 Task: Look for space in Kuchaiburi, India from 8th June, 2023 to 19th June, 2023 for 1 adult in price range Rs.5000 to Rs.12000. Place can be shared room with 1  bedroom having 1 bed and 1 bathroom. Property type can be house, flat, guest house, hotel. Booking option can be shelf check-in. Required host language is English.
Action: Mouse moved to (492, 93)
Screenshot: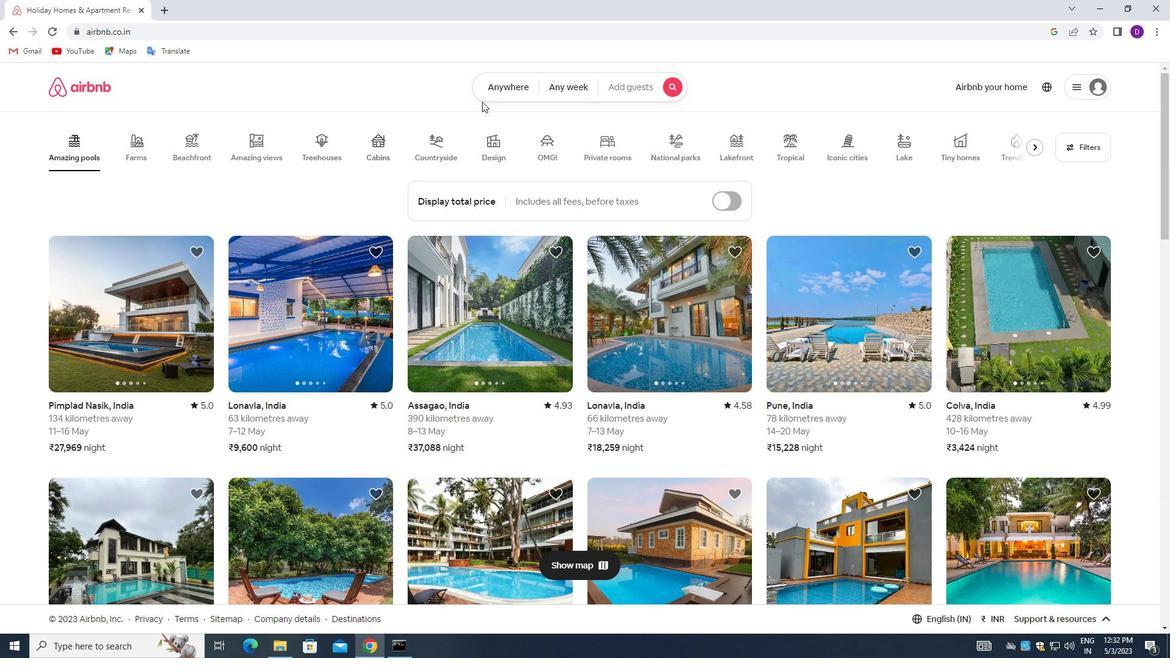 
Action: Mouse pressed left at (492, 93)
Screenshot: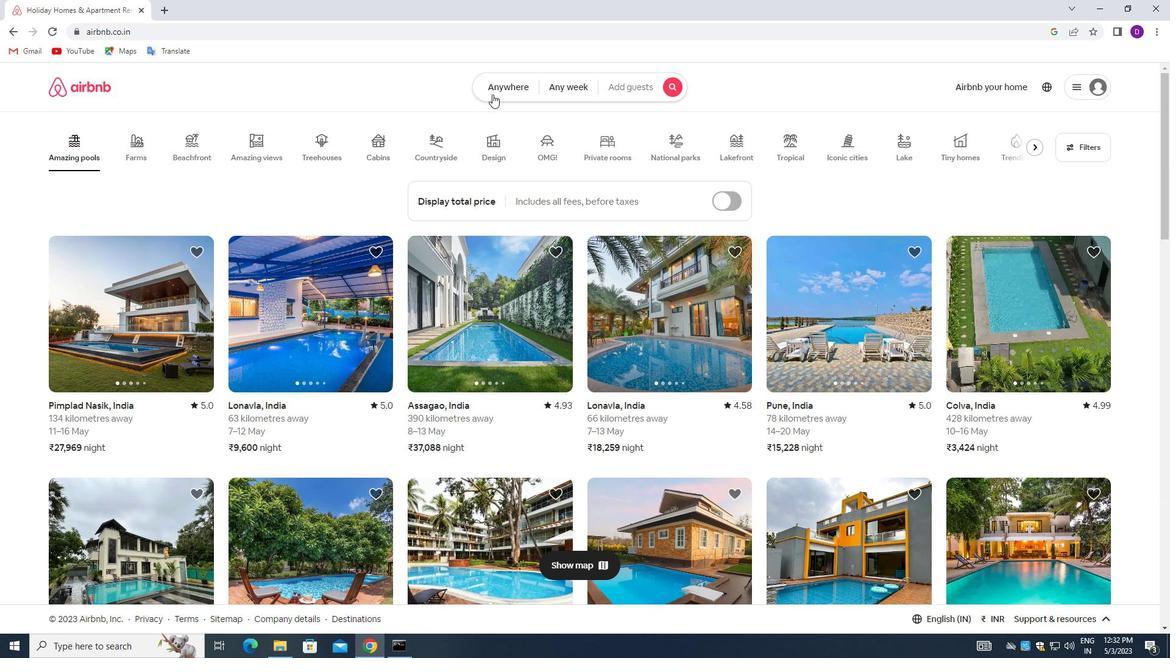 
Action: Mouse moved to (400, 139)
Screenshot: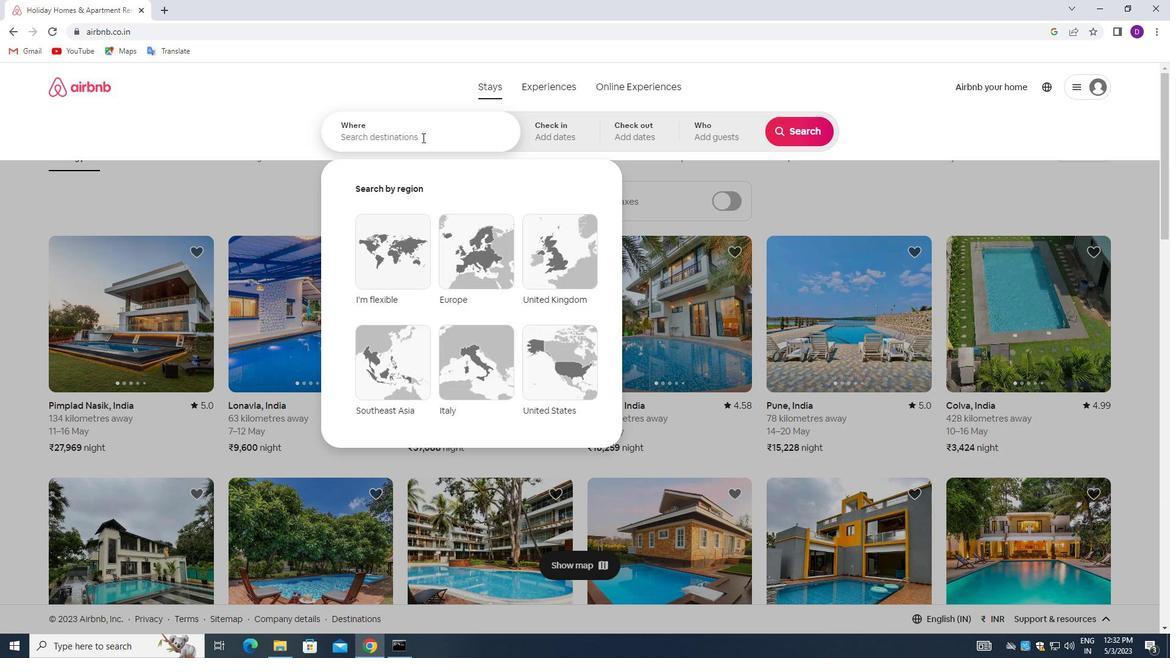 
Action: Mouse pressed left at (400, 139)
Screenshot: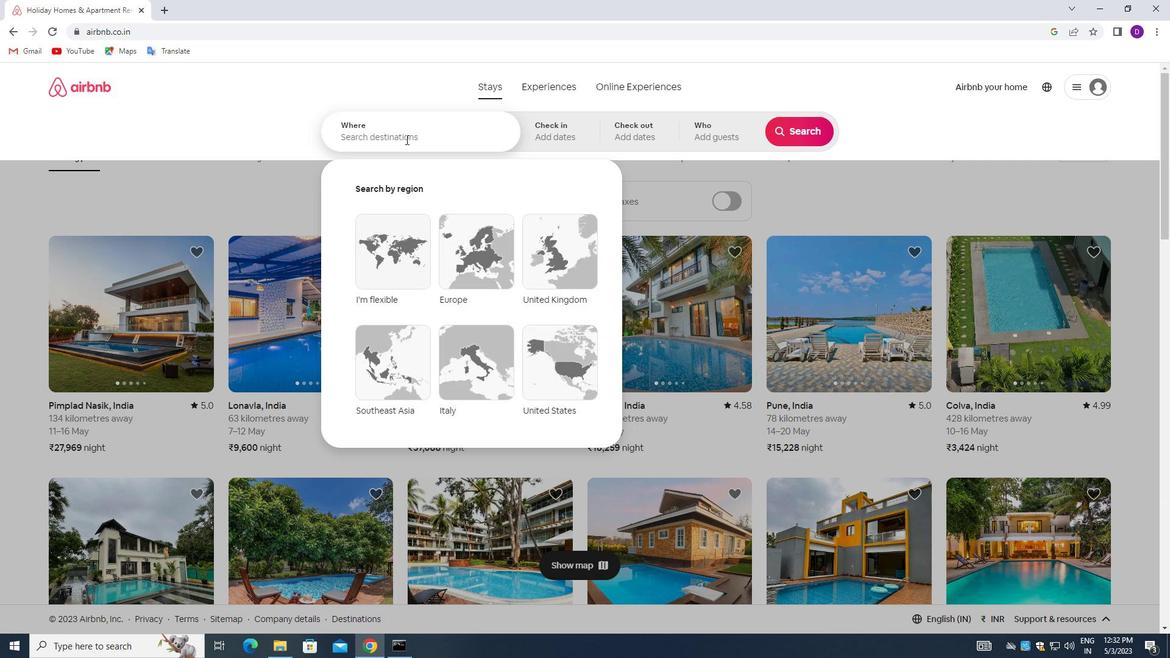 
Action: Mouse moved to (281, 127)
Screenshot: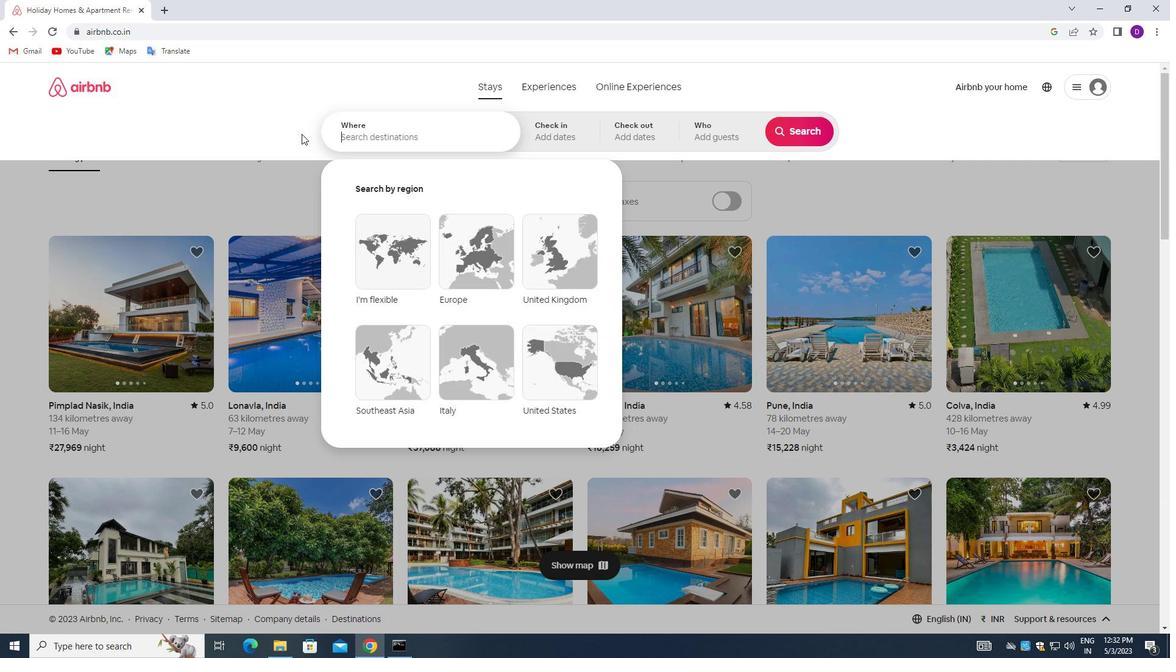 
Action: Key pressed <Key.shift>KUCHAIBURI,<Key.space><Key.shift>INDIA<Key.enter>
Screenshot: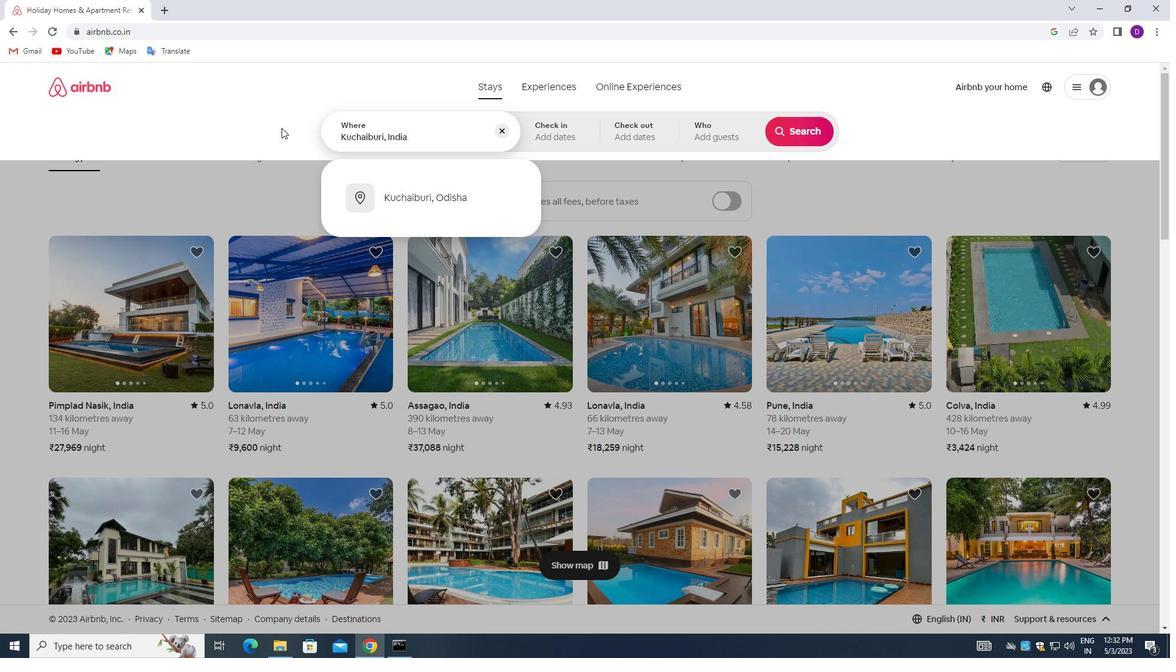 
Action: Mouse moved to (735, 305)
Screenshot: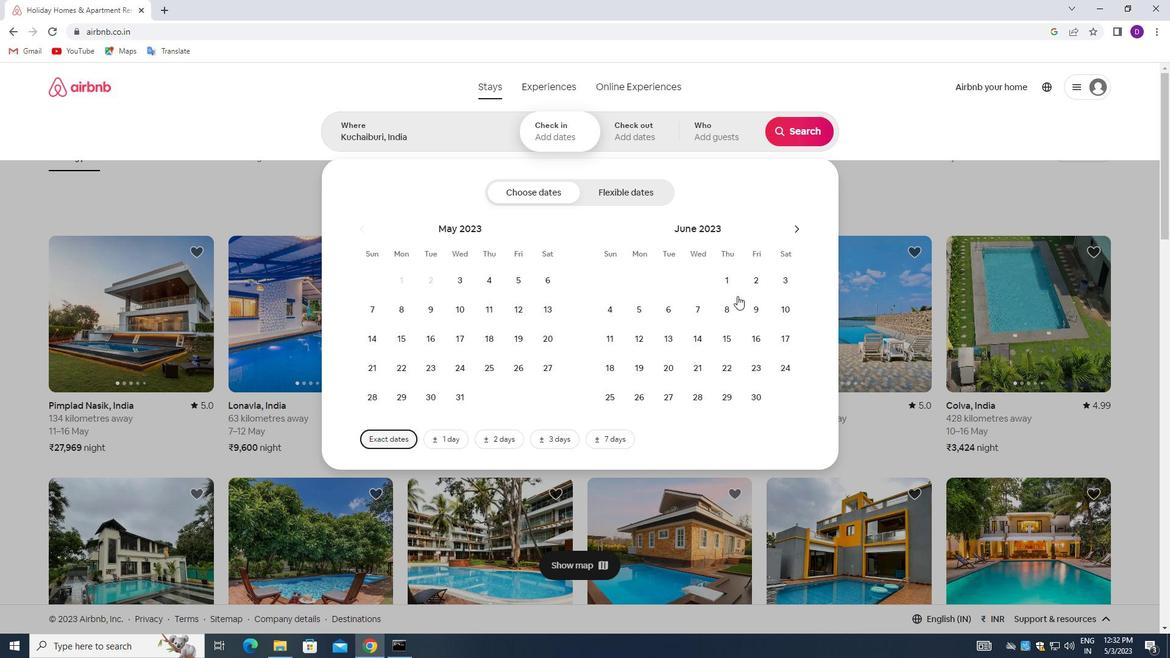 
Action: Mouse pressed left at (735, 305)
Screenshot: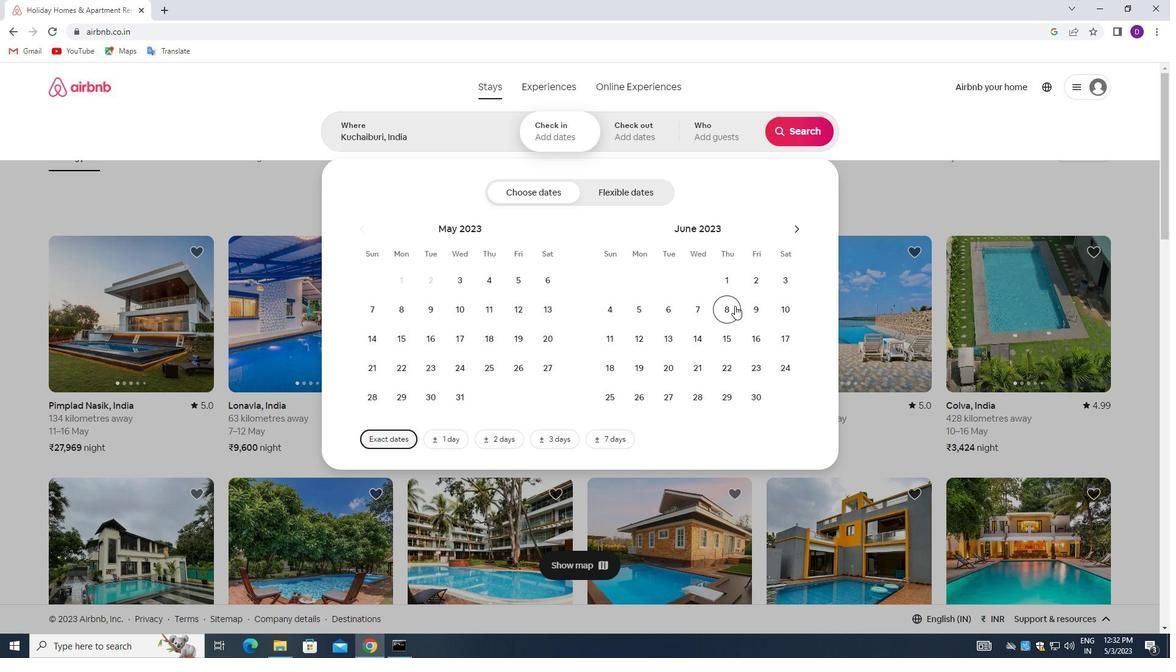 
Action: Mouse moved to (646, 365)
Screenshot: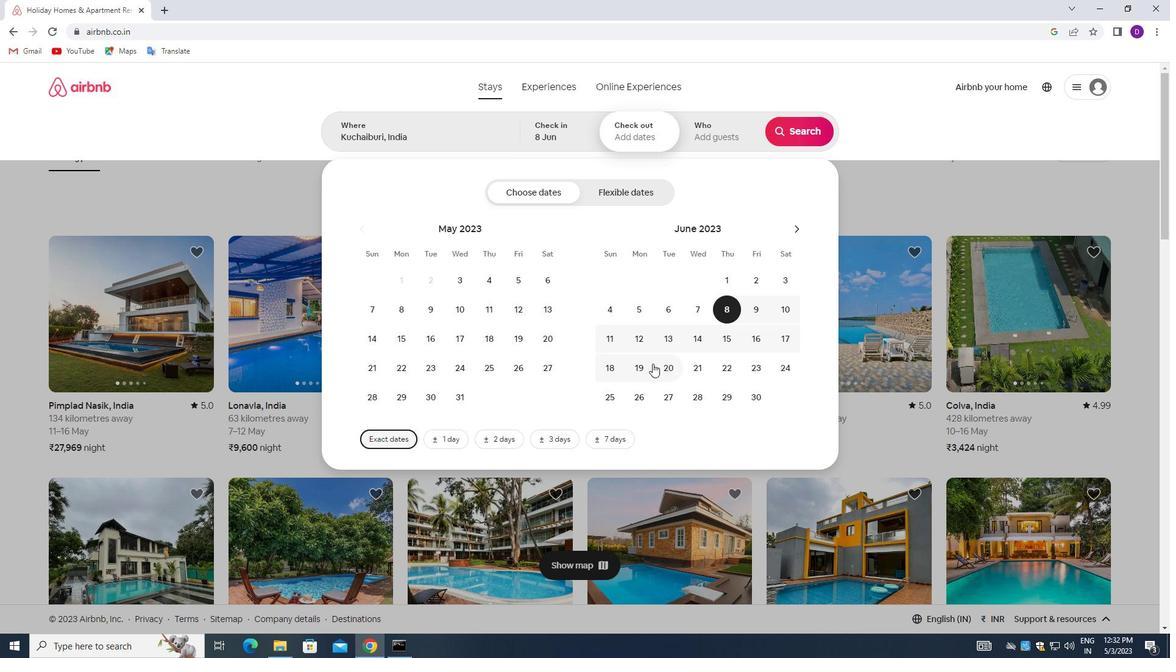 
Action: Mouse pressed left at (646, 365)
Screenshot: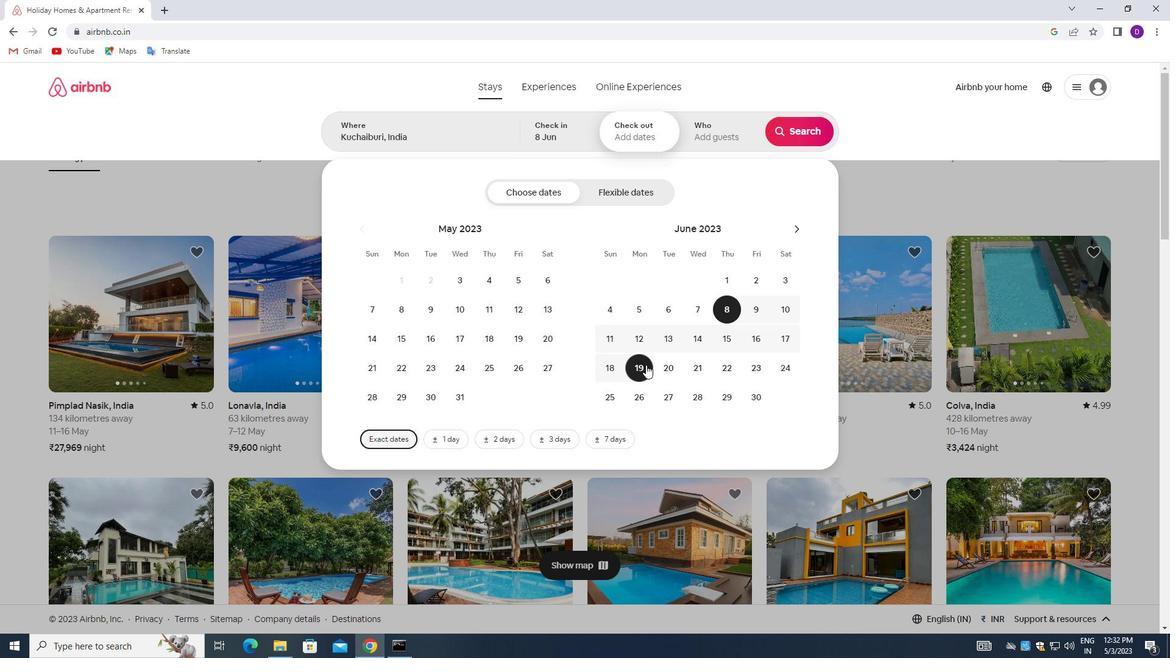 
Action: Mouse moved to (702, 131)
Screenshot: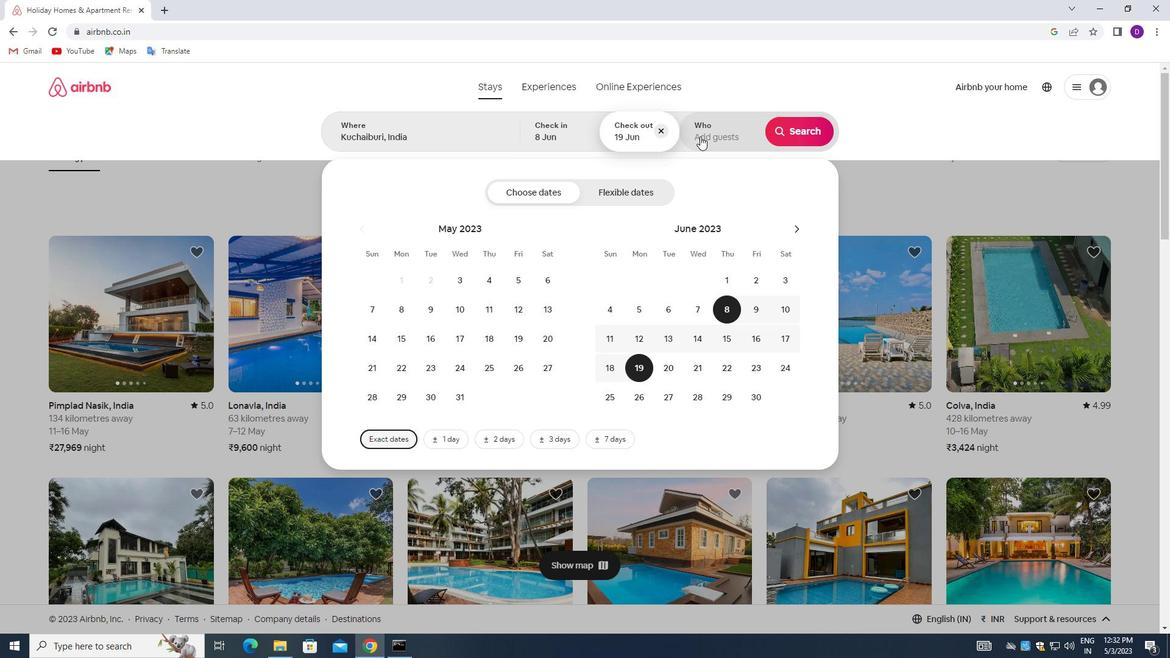 
Action: Mouse pressed left at (702, 131)
Screenshot: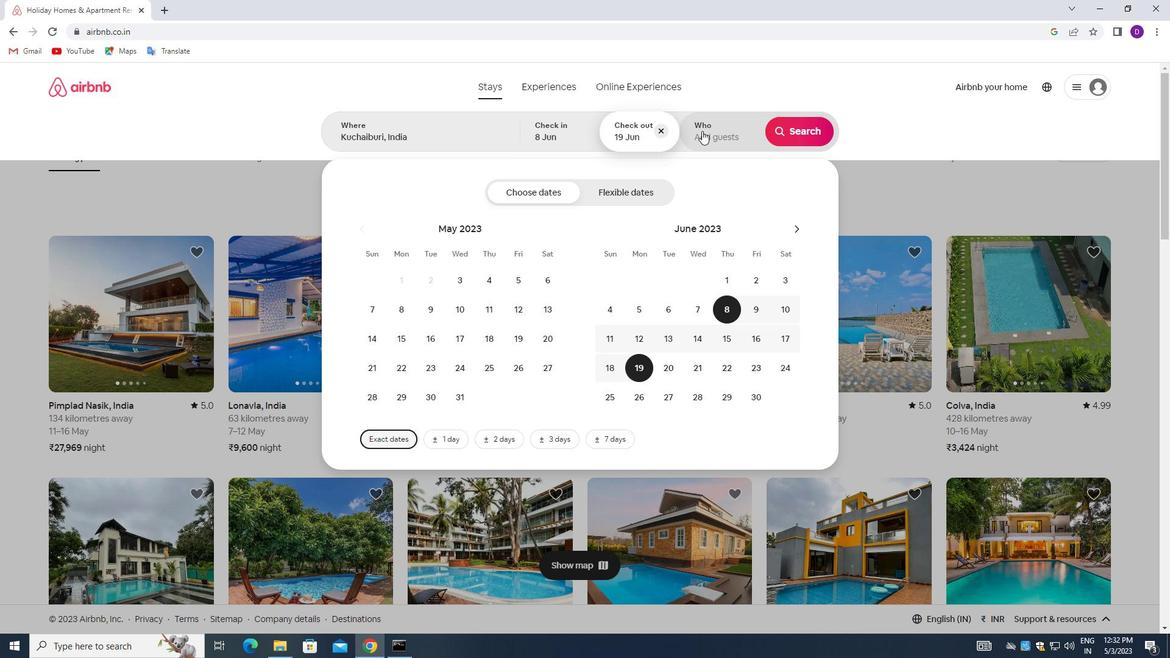 
Action: Mouse moved to (805, 199)
Screenshot: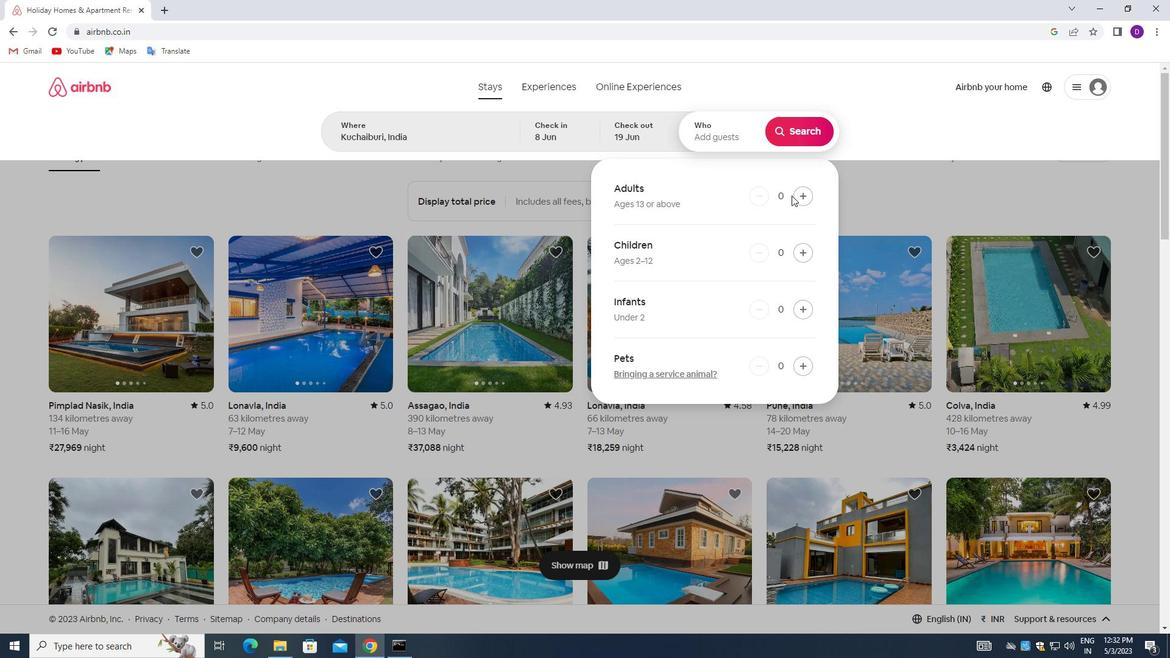 
Action: Mouse pressed left at (805, 199)
Screenshot: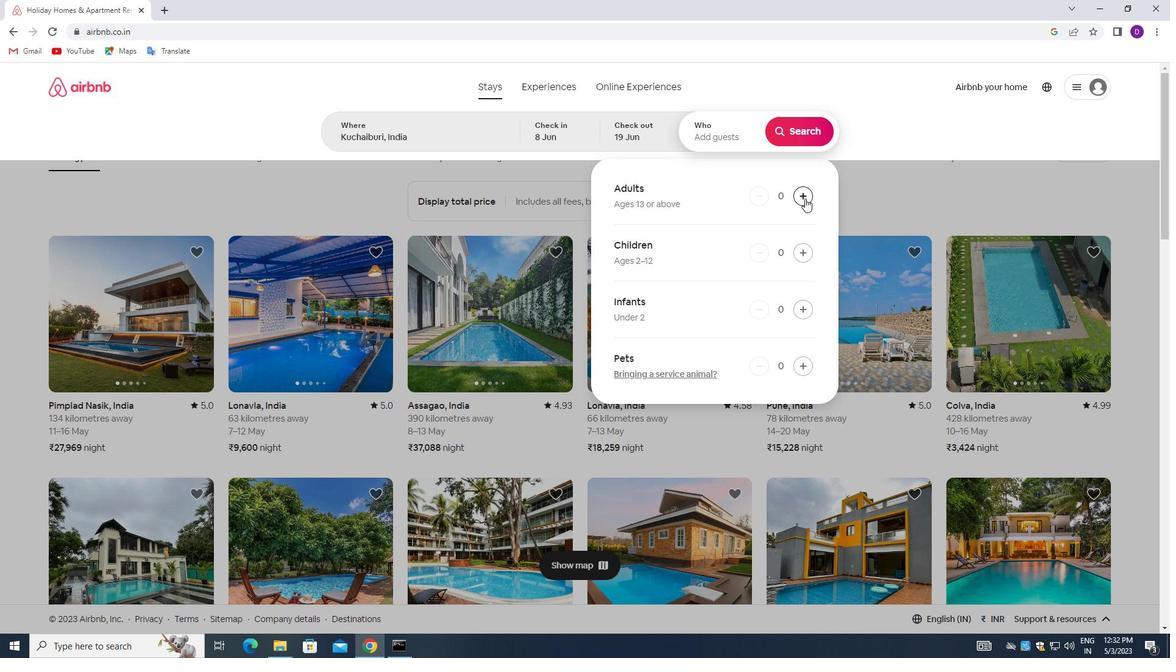 
Action: Mouse moved to (799, 128)
Screenshot: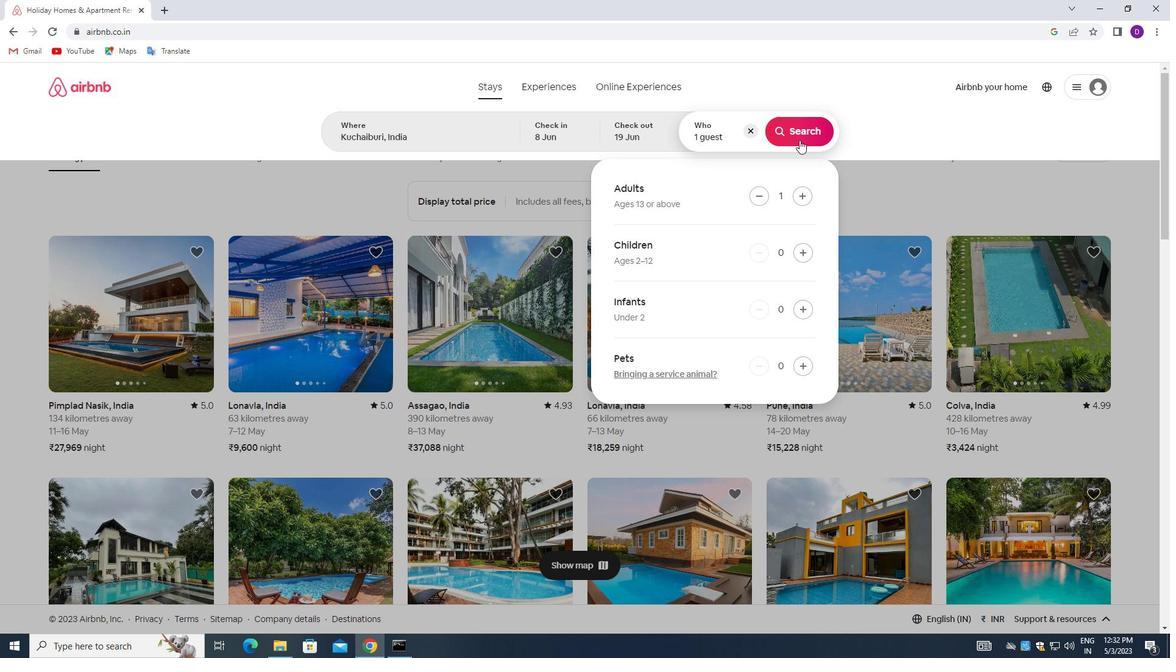 
Action: Mouse pressed left at (799, 128)
Screenshot: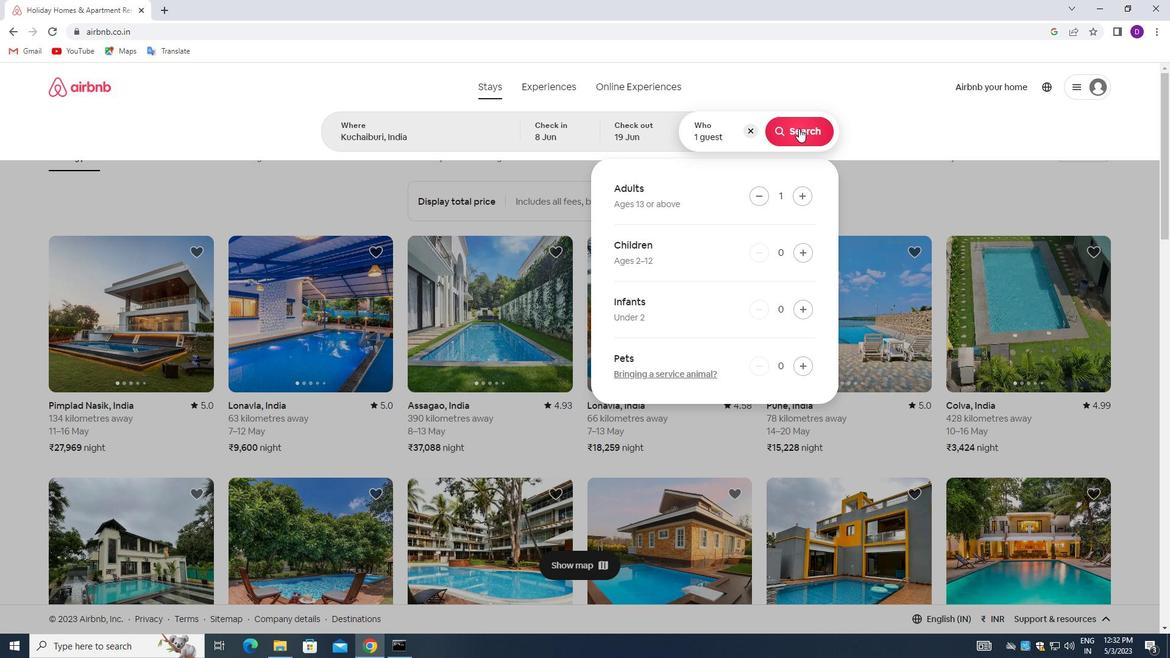 
Action: Mouse moved to (1102, 129)
Screenshot: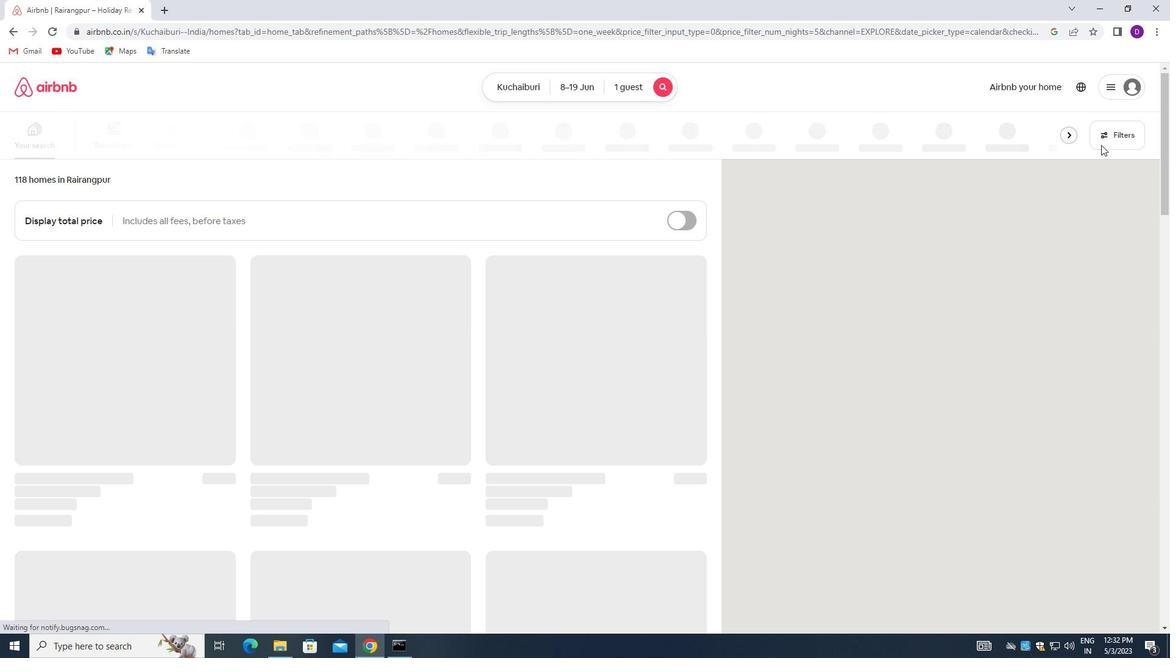 
Action: Mouse pressed left at (1102, 129)
Screenshot: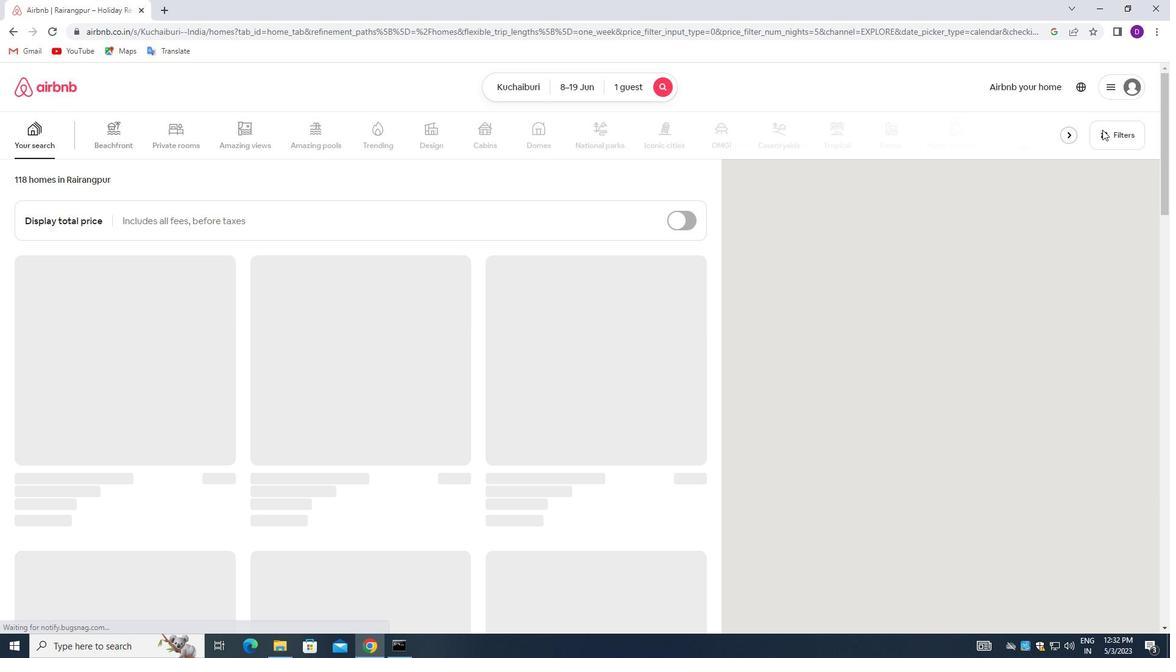 
Action: Mouse moved to (429, 289)
Screenshot: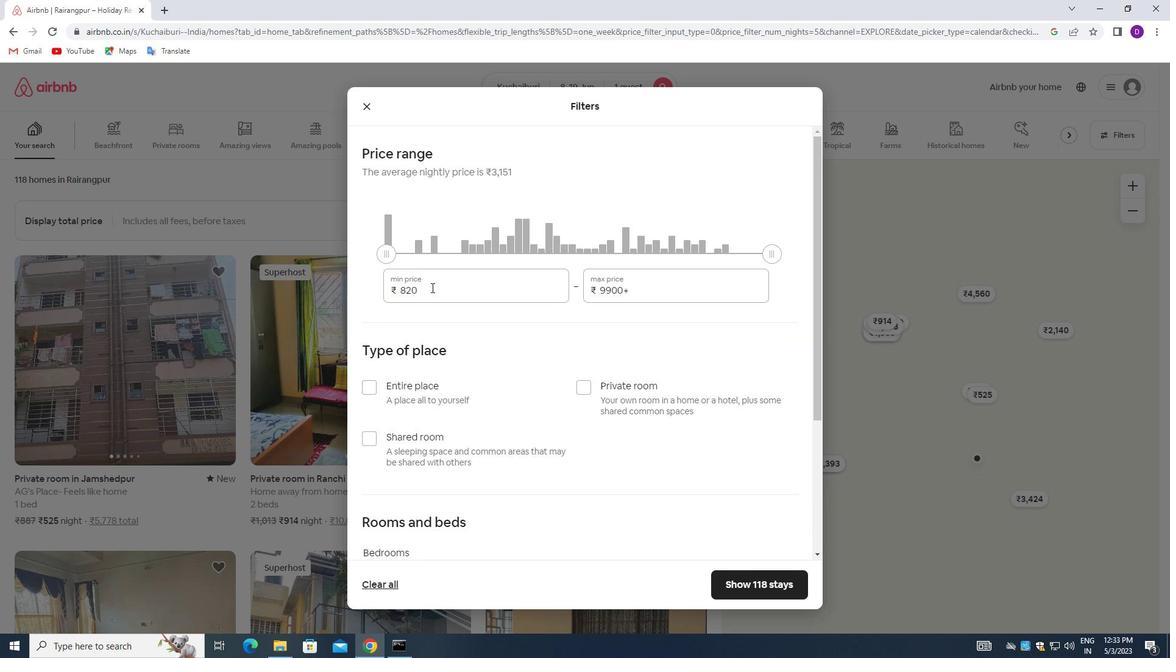 
Action: Mouse pressed left at (429, 289)
Screenshot: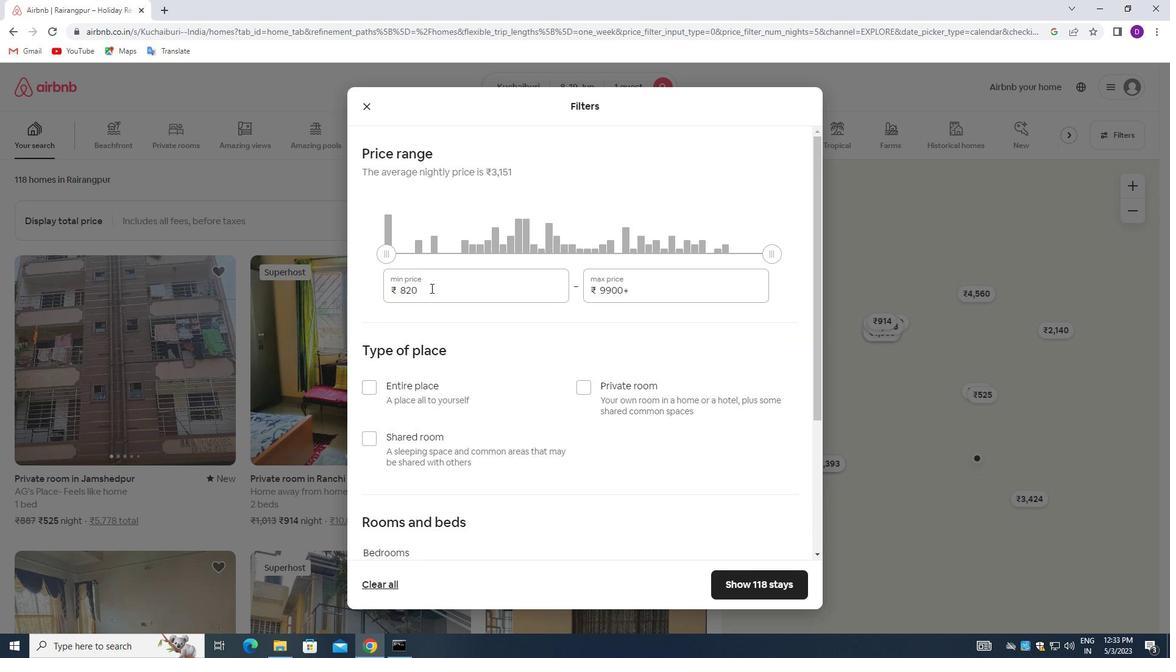 
Action: Mouse pressed left at (429, 289)
Screenshot: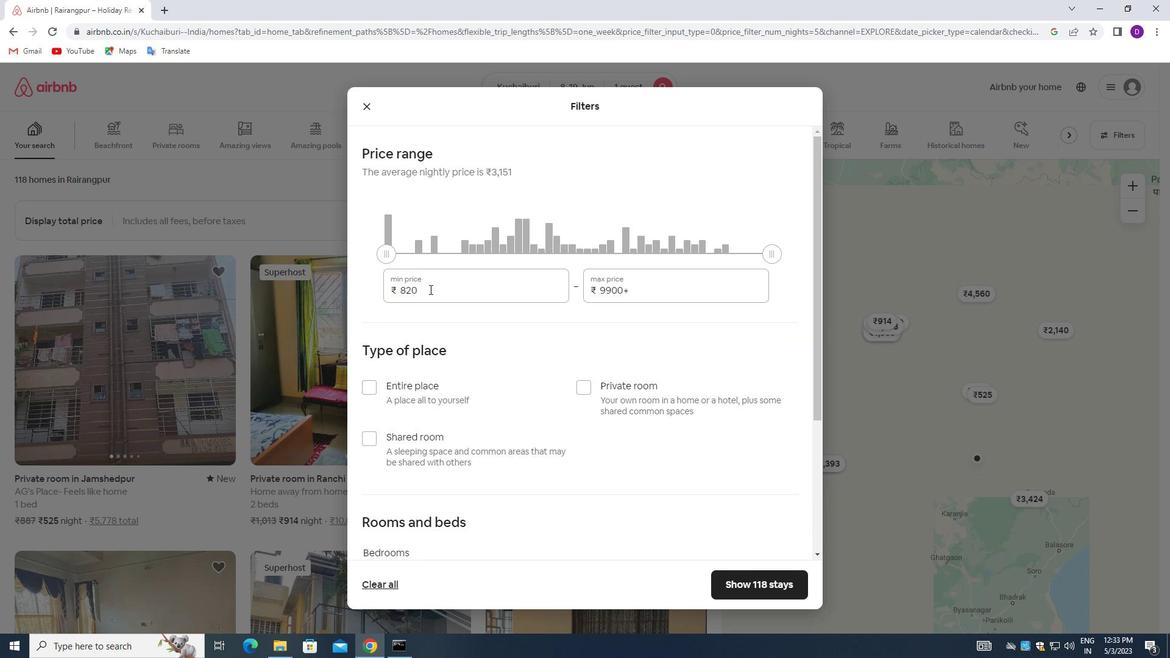
Action: Mouse moved to (429, 289)
Screenshot: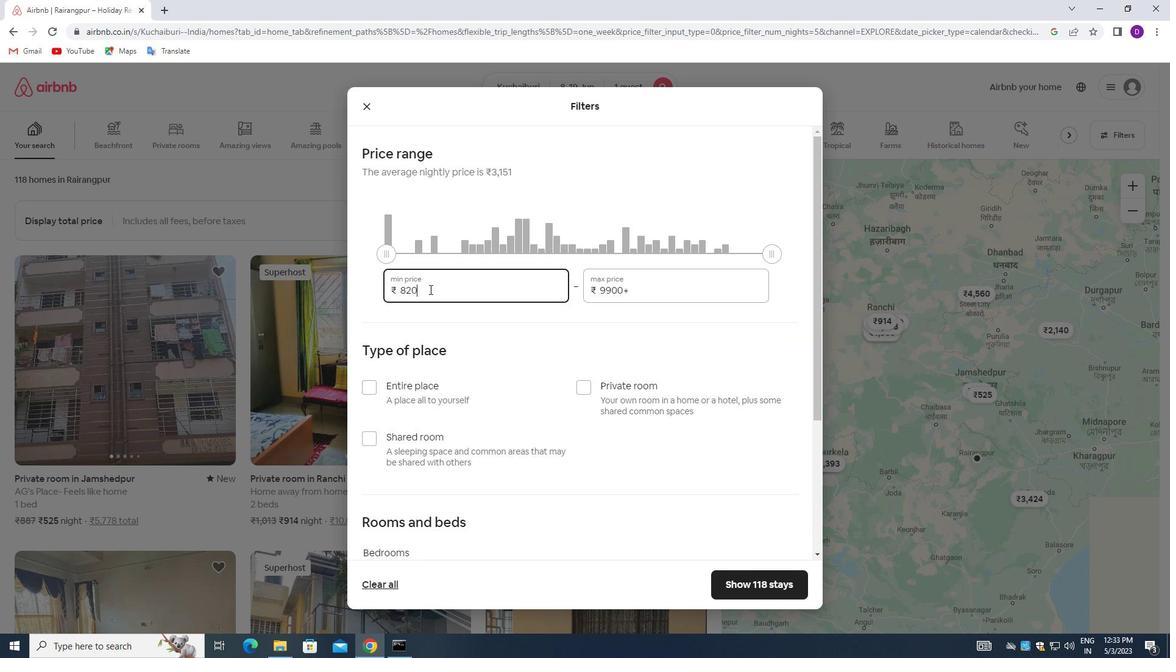 
Action: Key pressed 5000<Key.tab>12<Key.backspace><Key.backspace><Key.backspace><Key.backspace><Key.backspace><Key.backspace><Key.backspace><Key.backspace><Key.backspace><Key.backspace><Key.backspace>12000
Screenshot: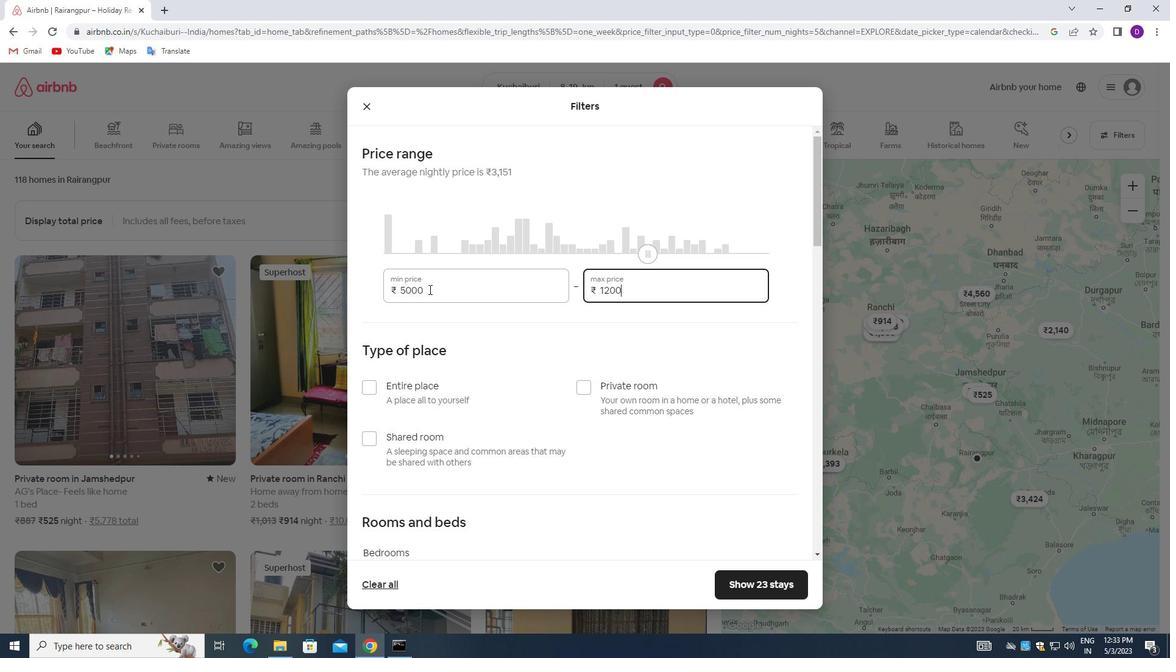 
Action: Mouse moved to (546, 383)
Screenshot: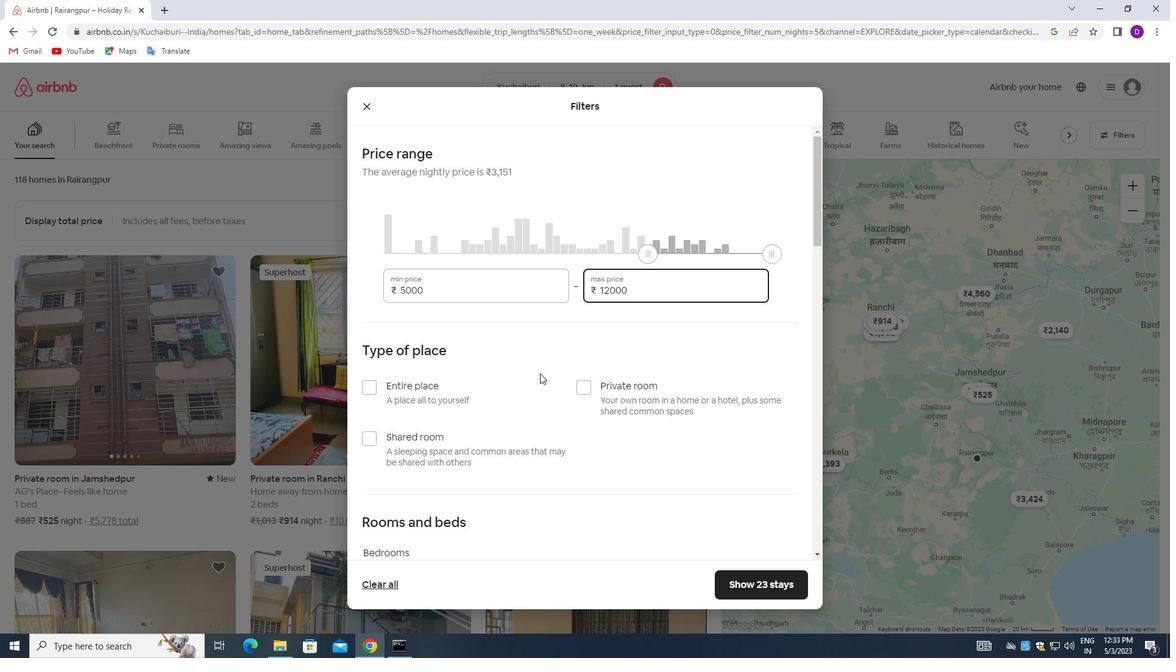 
Action: Mouse scrolled (546, 382) with delta (0, 0)
Screenshot: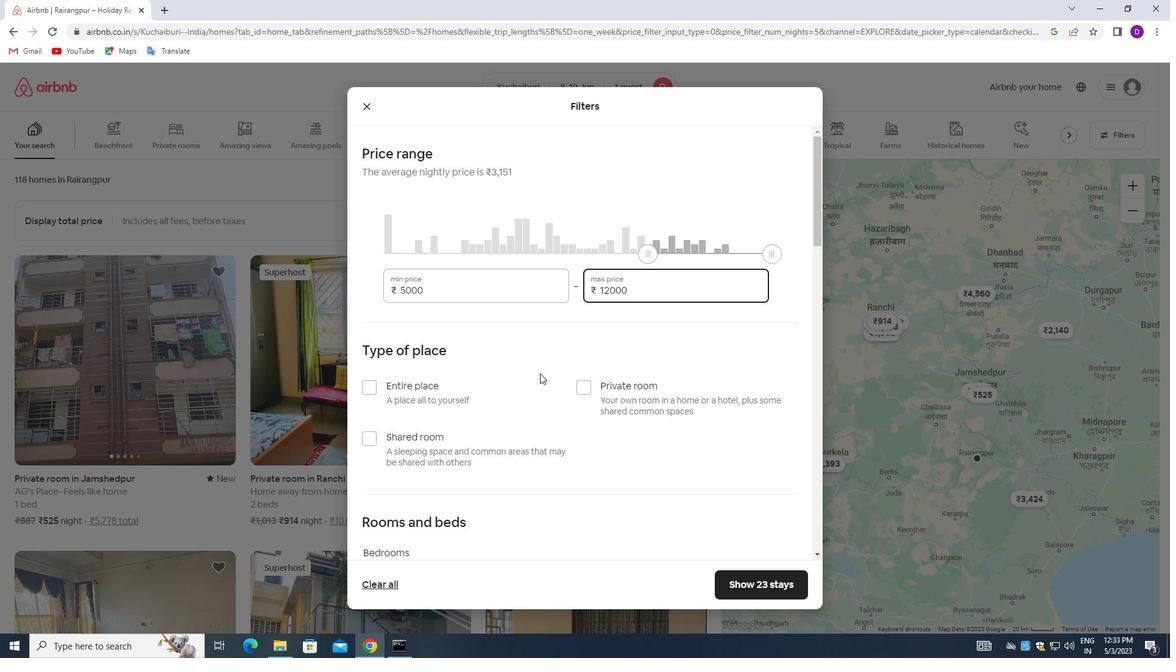 
Action: Mouse moved to (372, 379)
Screenshot: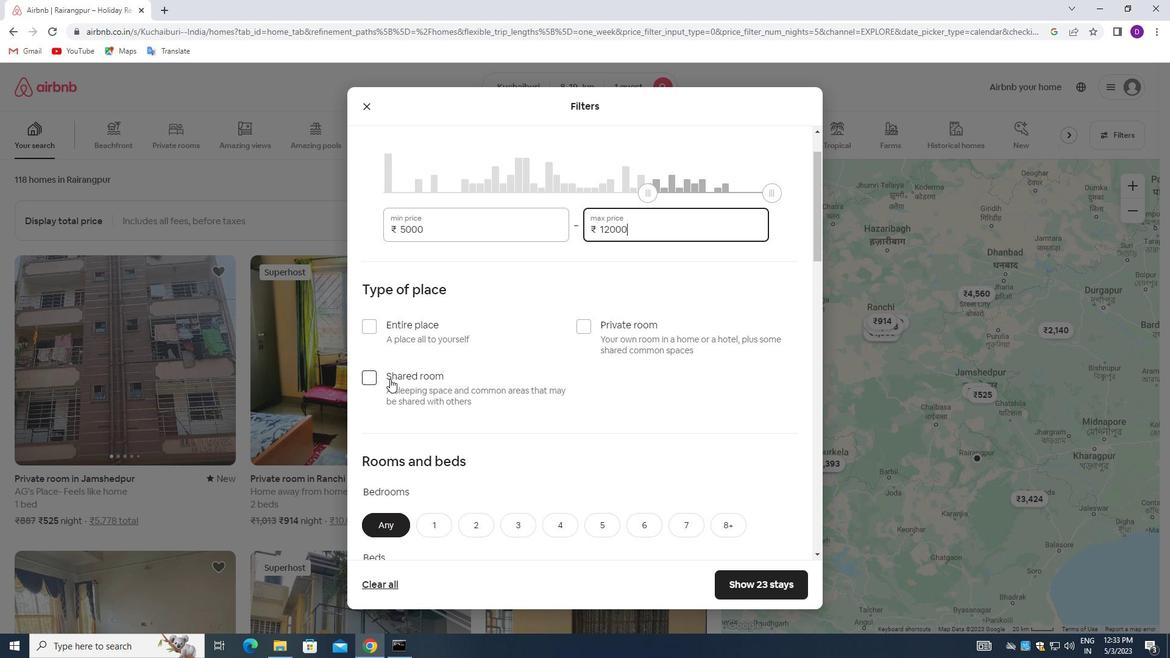 
Action: Mouse pressed left at (372, 379)
Screenshot: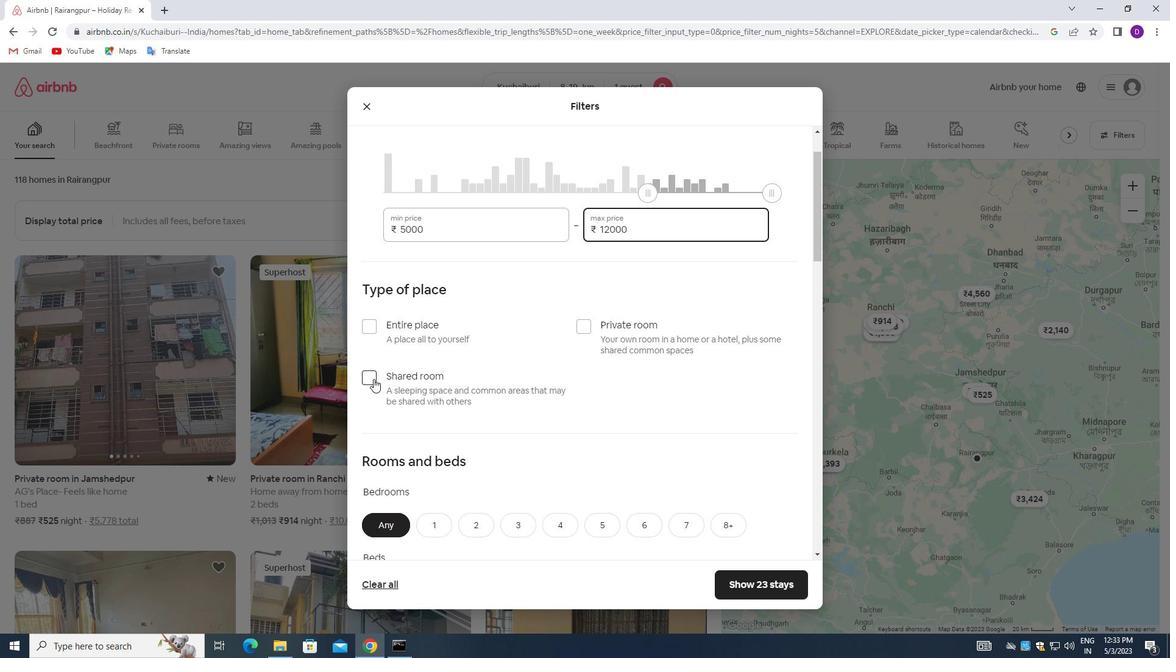 
Action: Mouse moved to (441, 377)
Screenshot: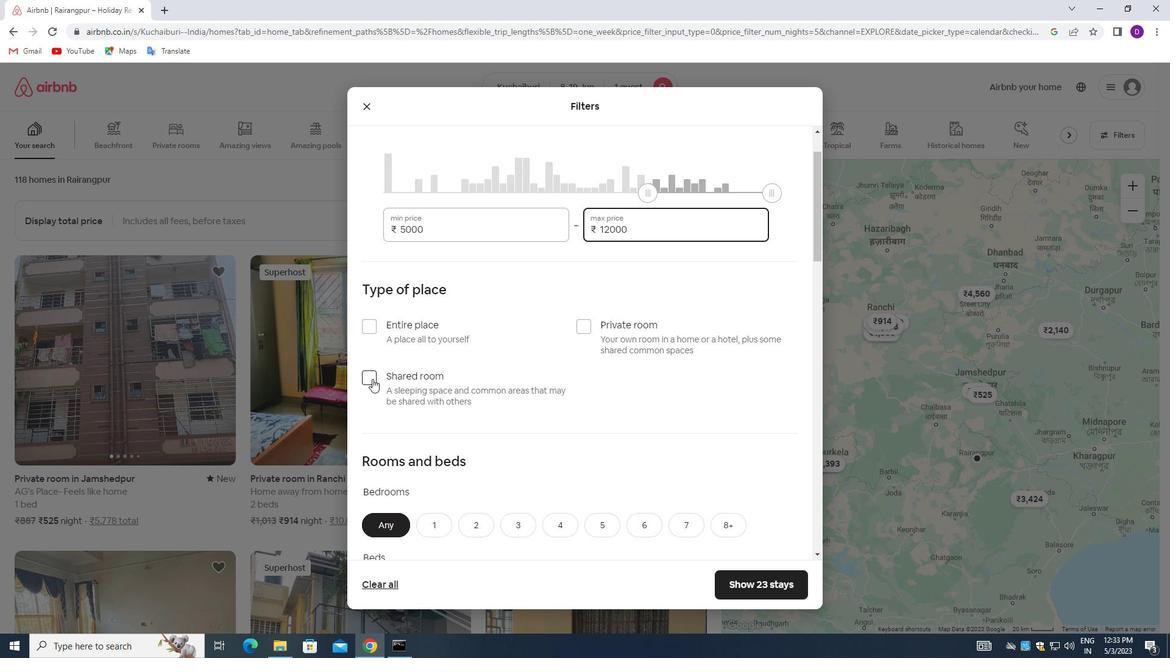 
Action: Mouse scrolled (441, 376) with delta (0, 0)
Screenshot: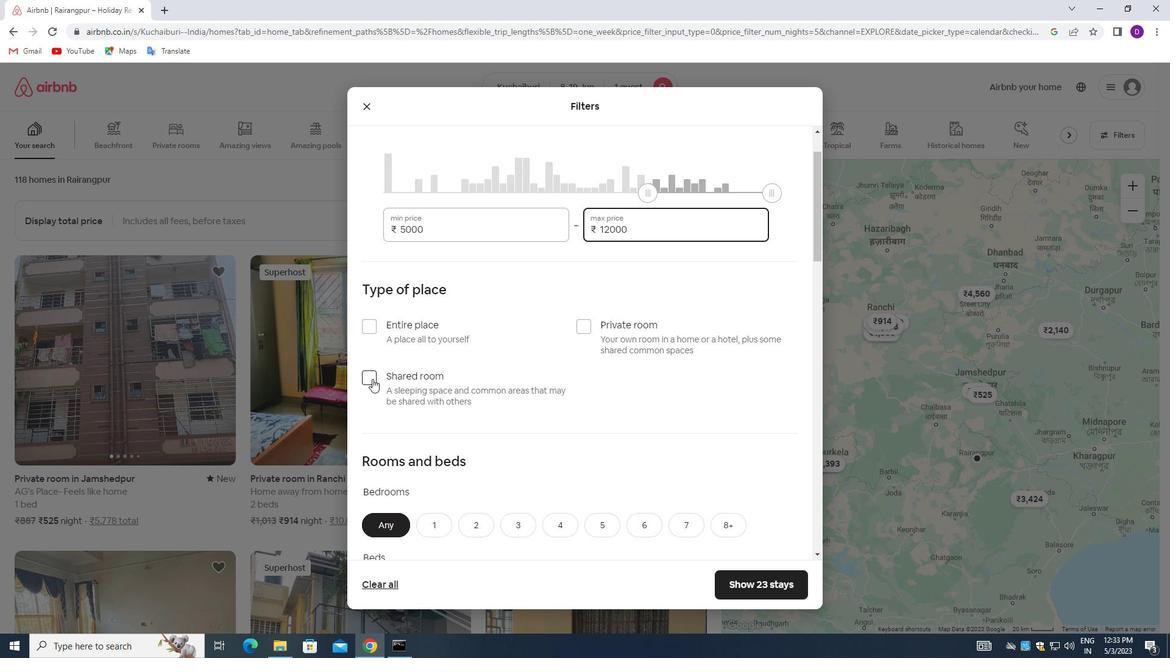 
Action: Mouse moved to (449, 380)
Screenshot: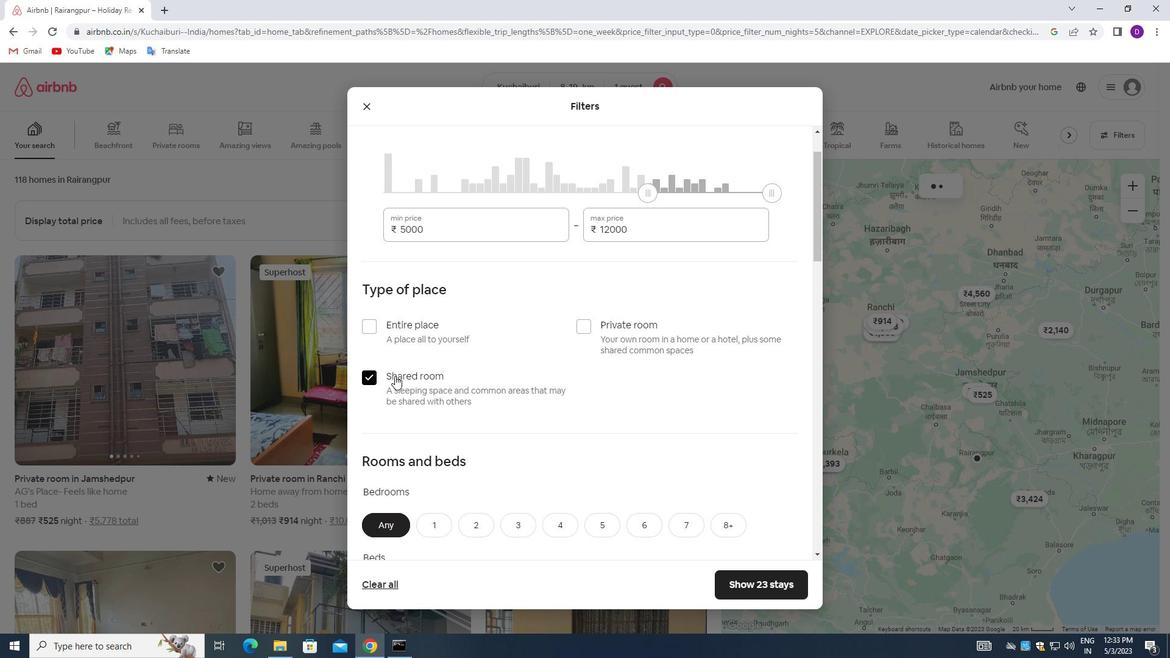 
Action: Mouse scrolled (449, 380) with delta (0, 0)
Screenshot: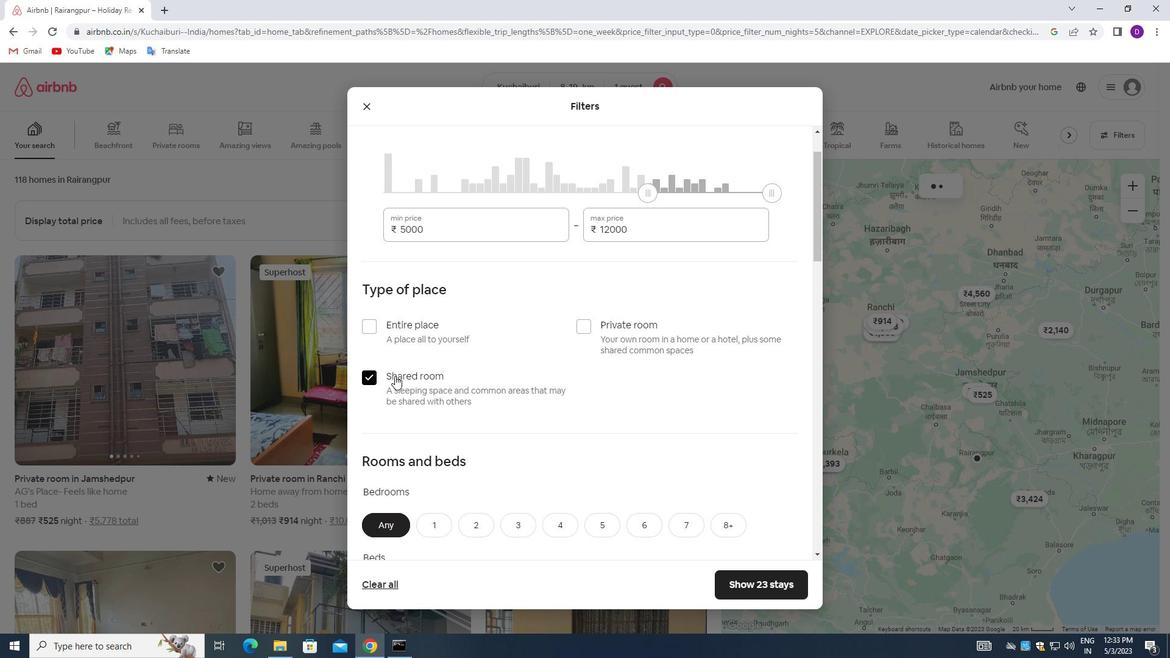 
Action: Mouse moved to (451, 382)
Screenshot: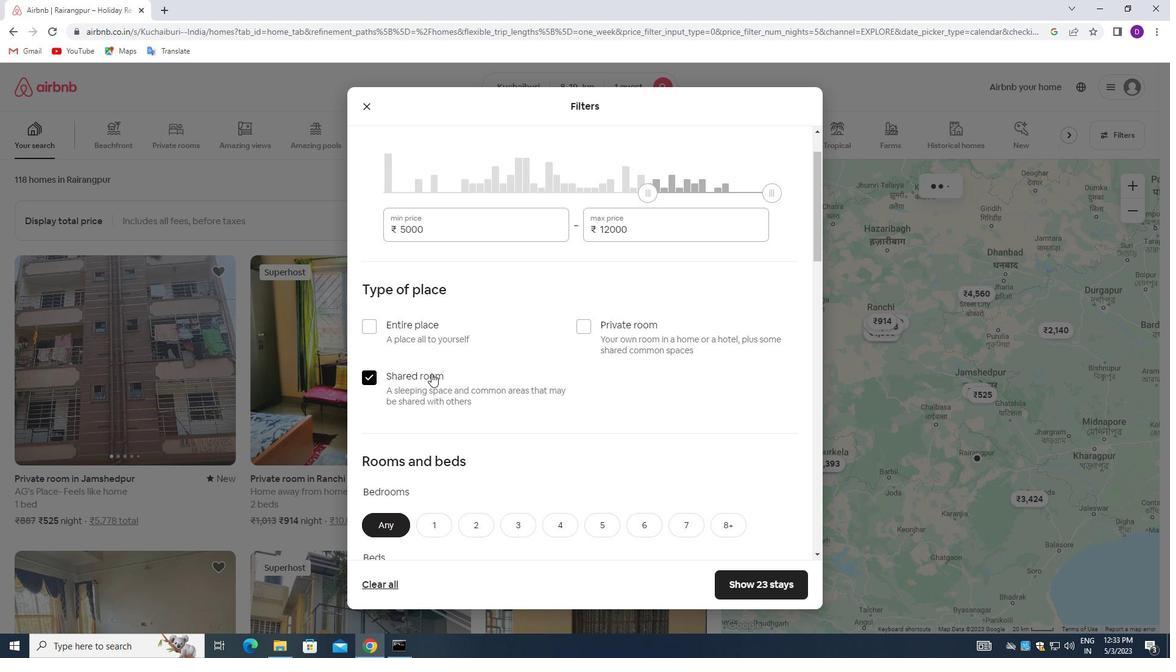 
Action: Mouse scrolled (451, 381) with delta (0, 0)
Screenshot: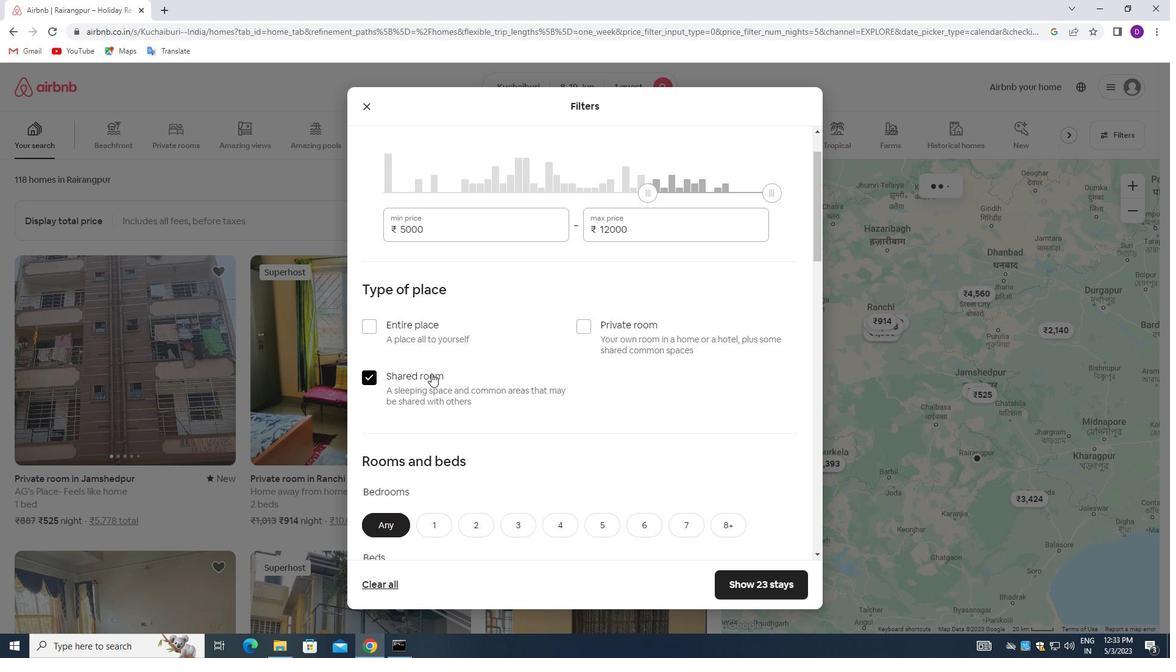 
Action: Mouse moved to (439, 350)
Screenshot: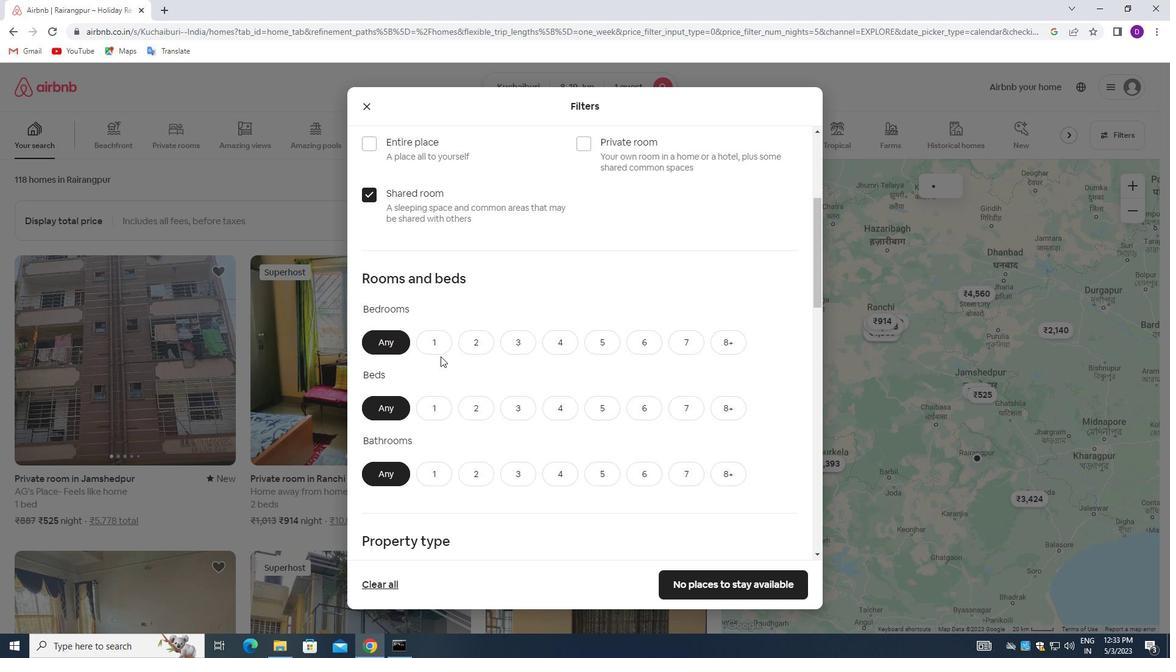 
Action: Mouse pressed left at (439, 350)
Screenshot: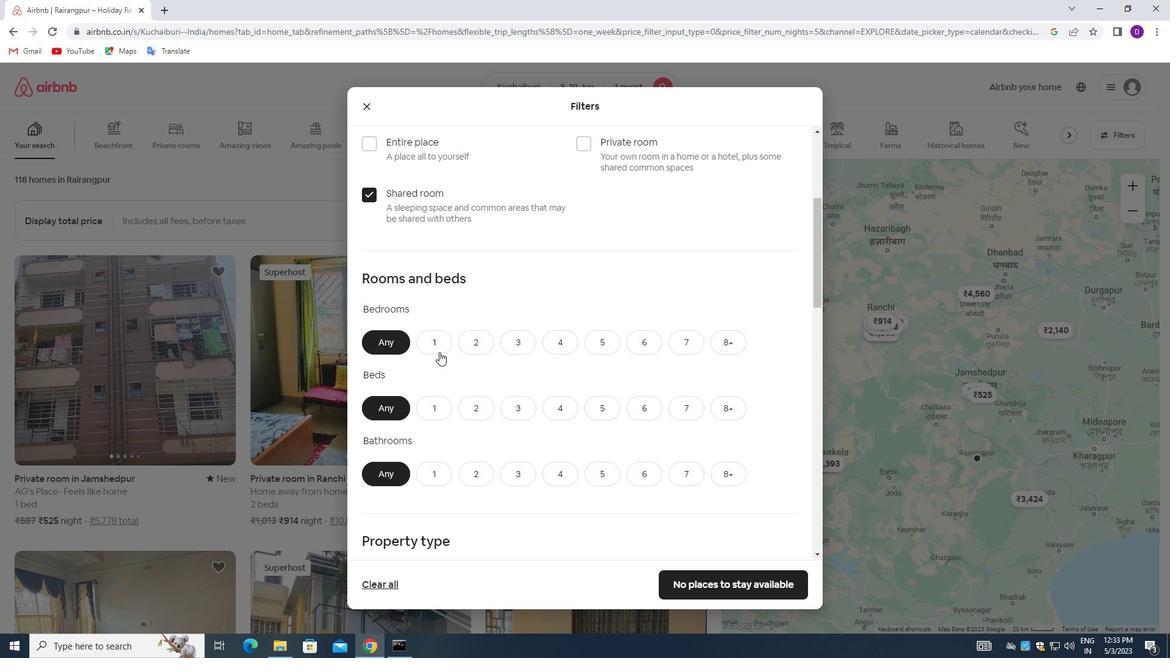 
Action: Mouse moved to (430, 404)
Screenshot: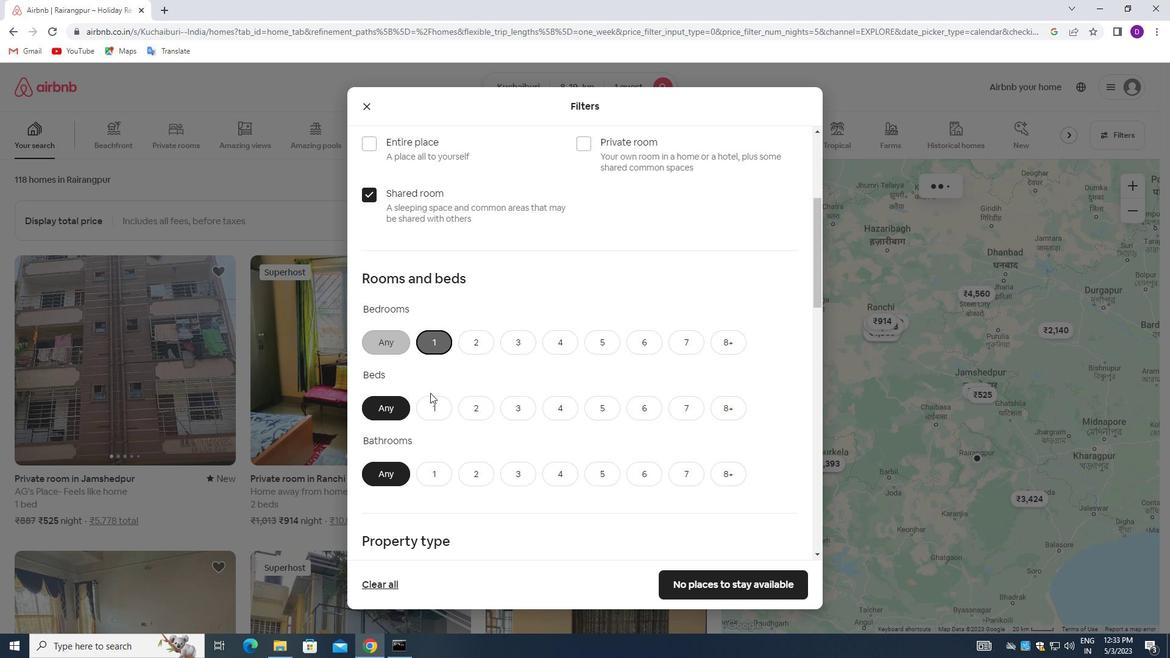 
Action: Mouse pressed left at (430, 404)
Screenshot: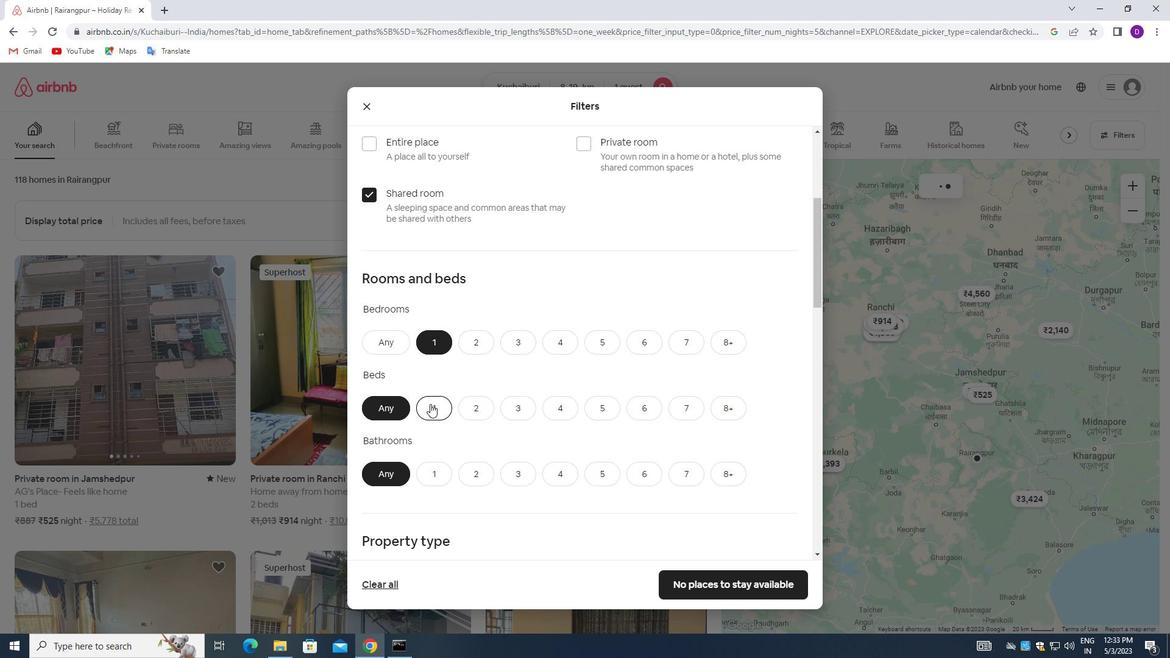 
Action: Mouse moved to (438, 468)
Screenshot: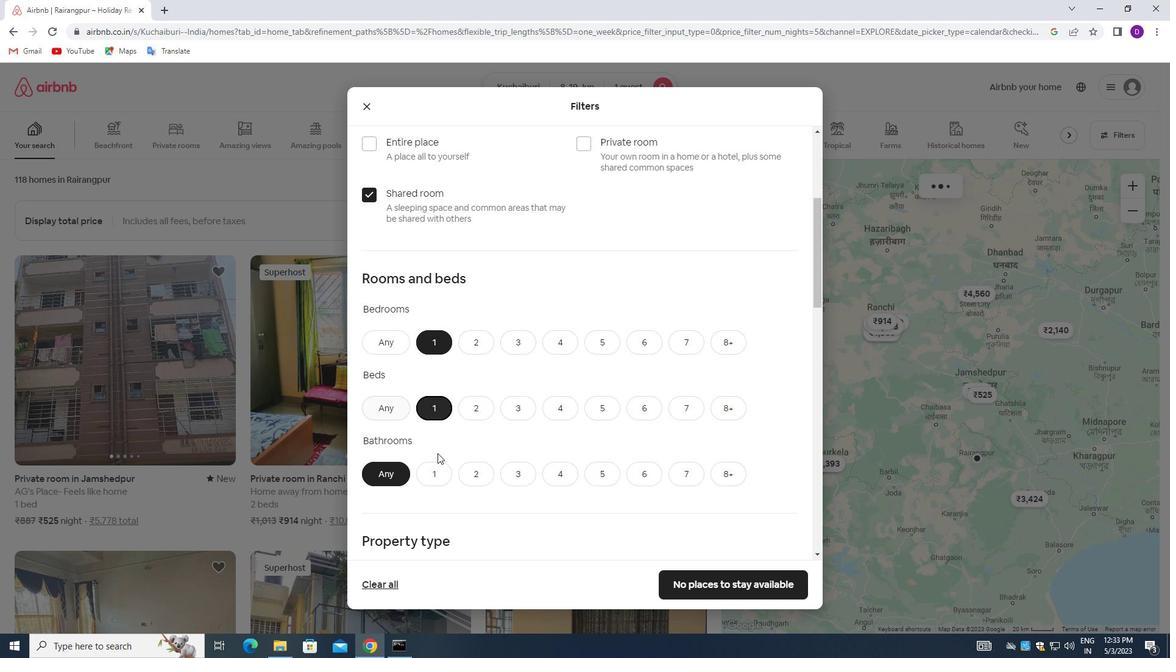 
Action: Mouse pressed left at (438, 468)
Screenshot: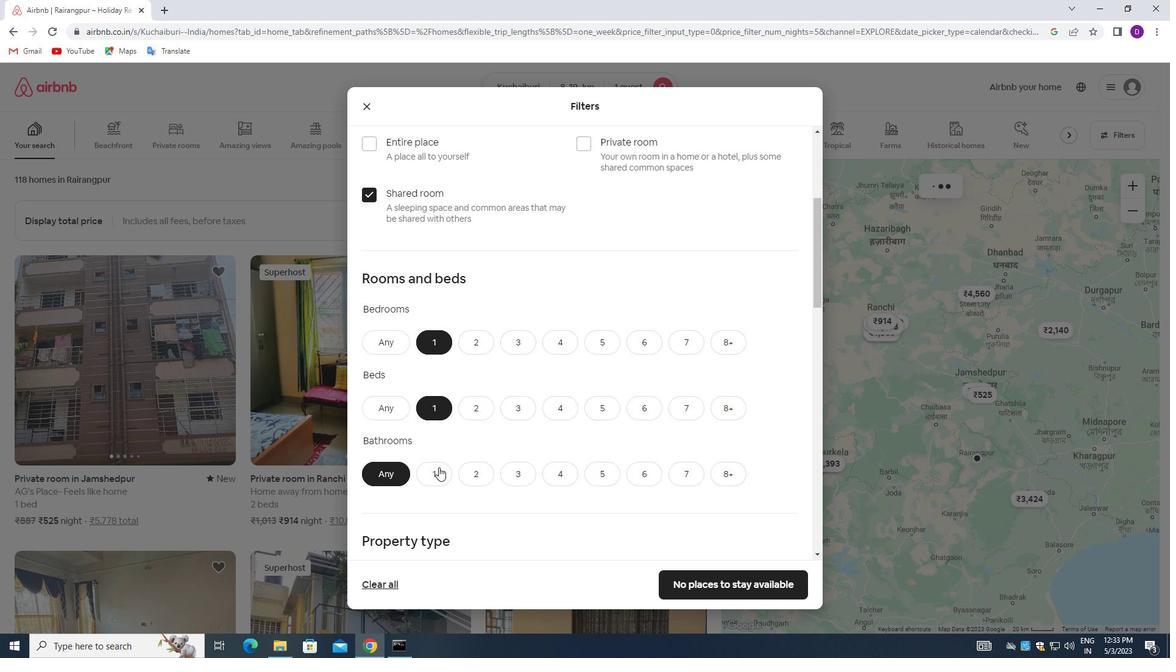 
Action: Mouse moved to (483, 417)
Screenshot: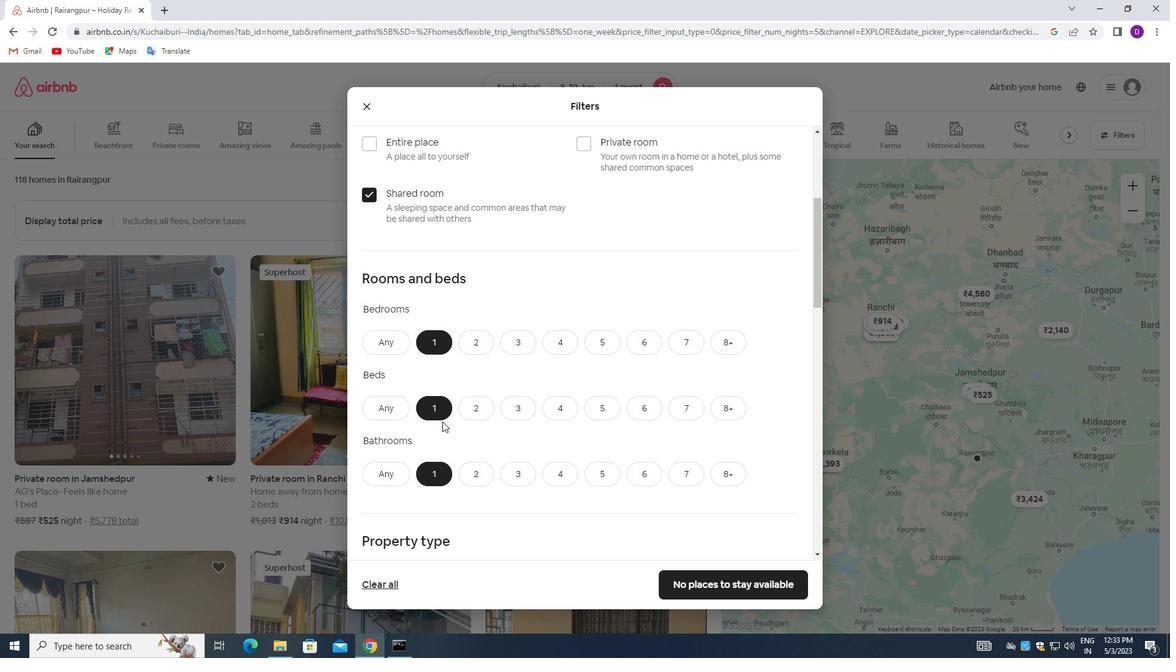 
Action: Mouse scrolled (483, 416) with delta (0, 0)
Screenshot: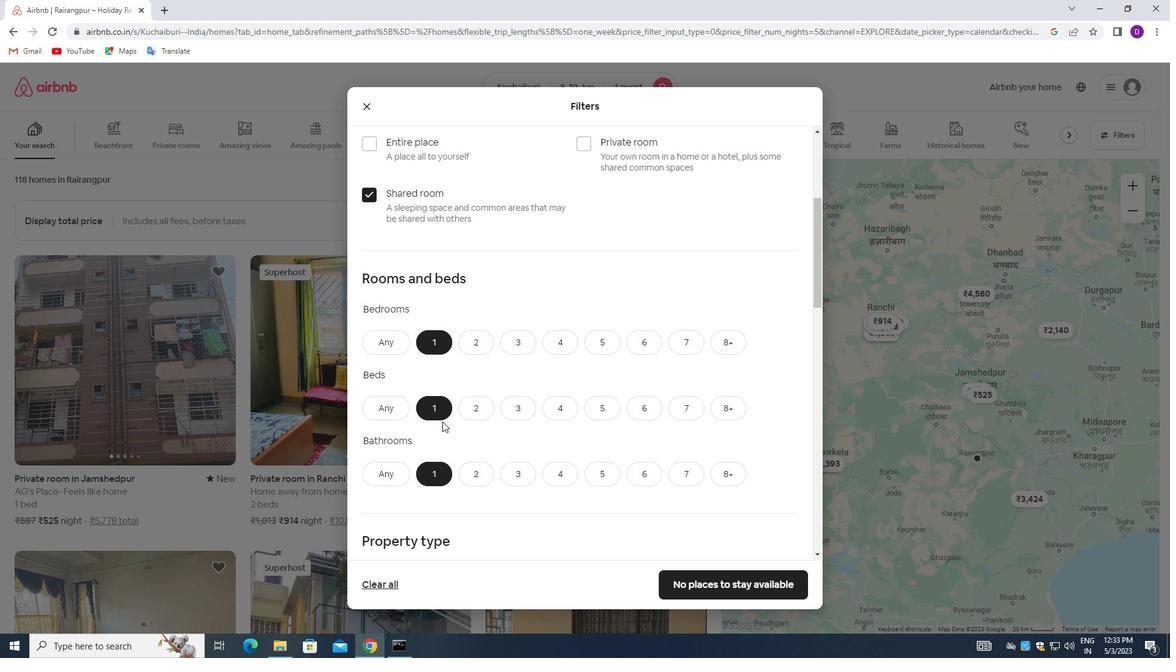 
Action: Mouse moved to (484, 417)
Screenshot: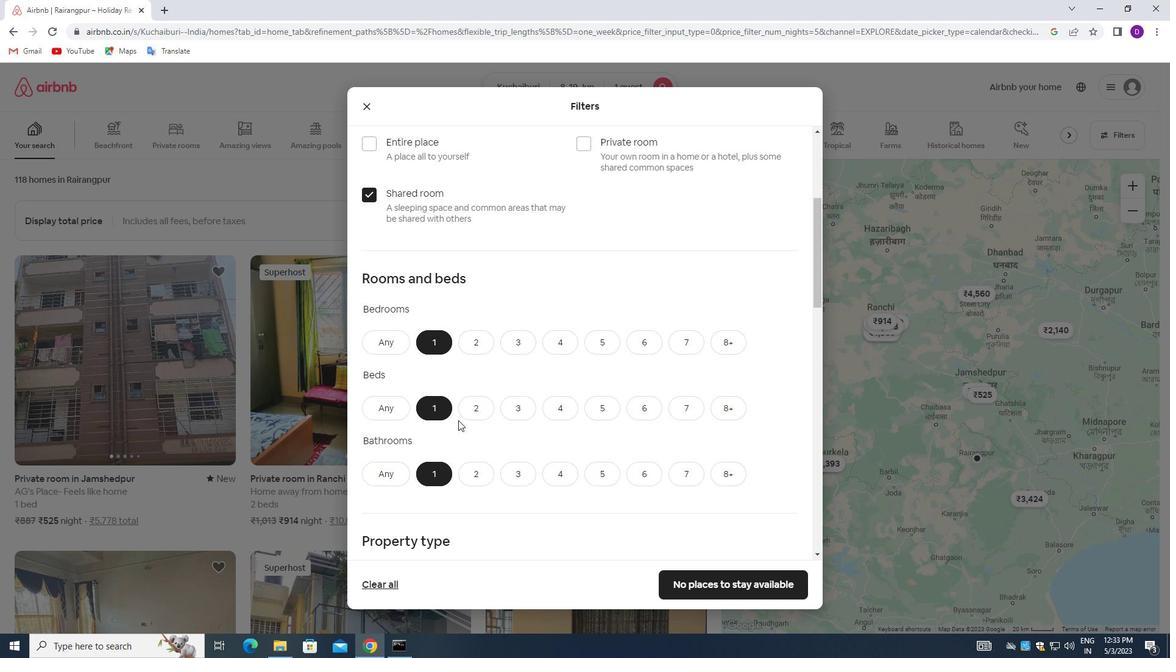 
Action: Mouse scrolled (484, 416) with delta (0, 0)
Screenshot: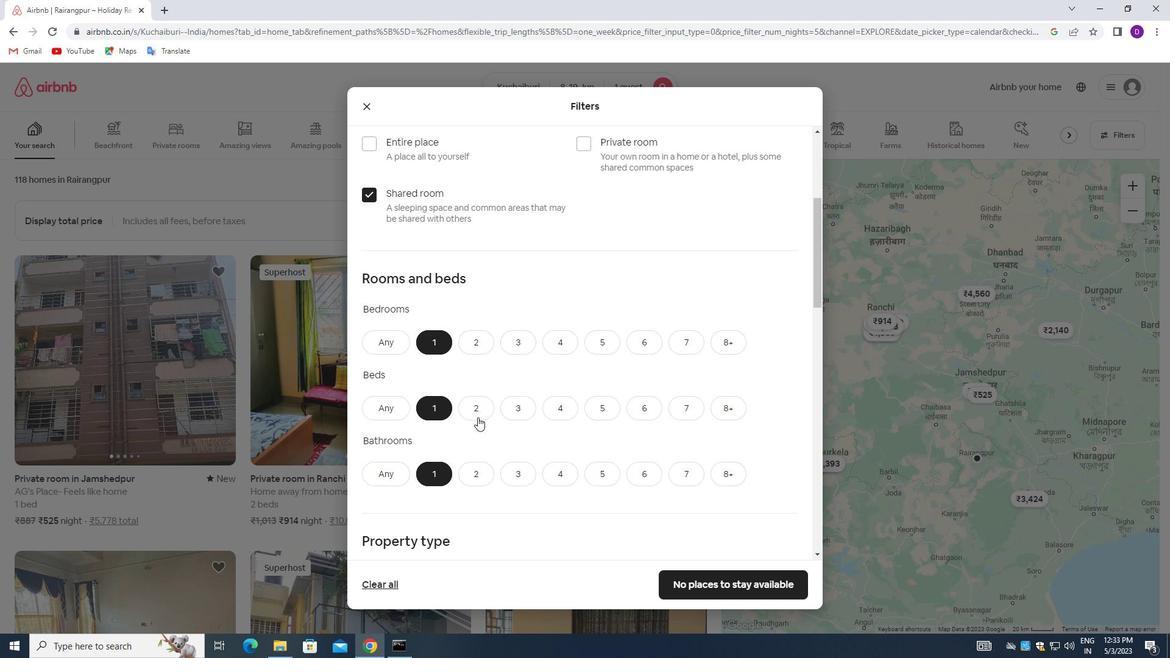 
Action: Mouse scrolled (484, 416) with delta (0, 0)
Screenshot: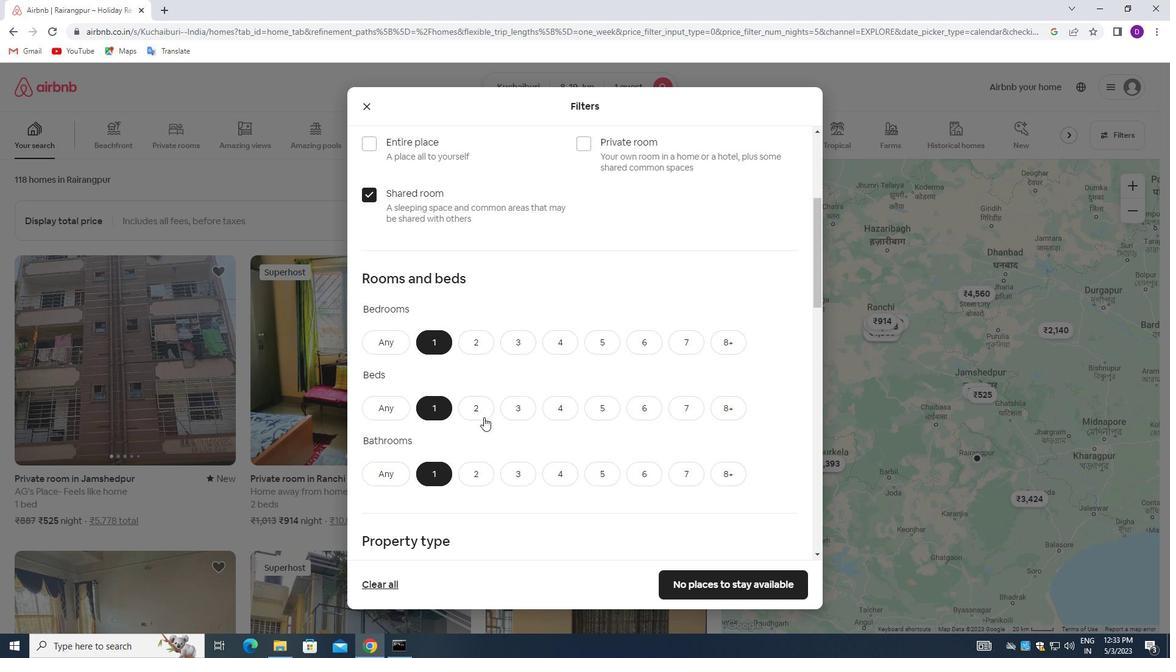 
Action: Mouse moved to (435, 411)
Screenshot: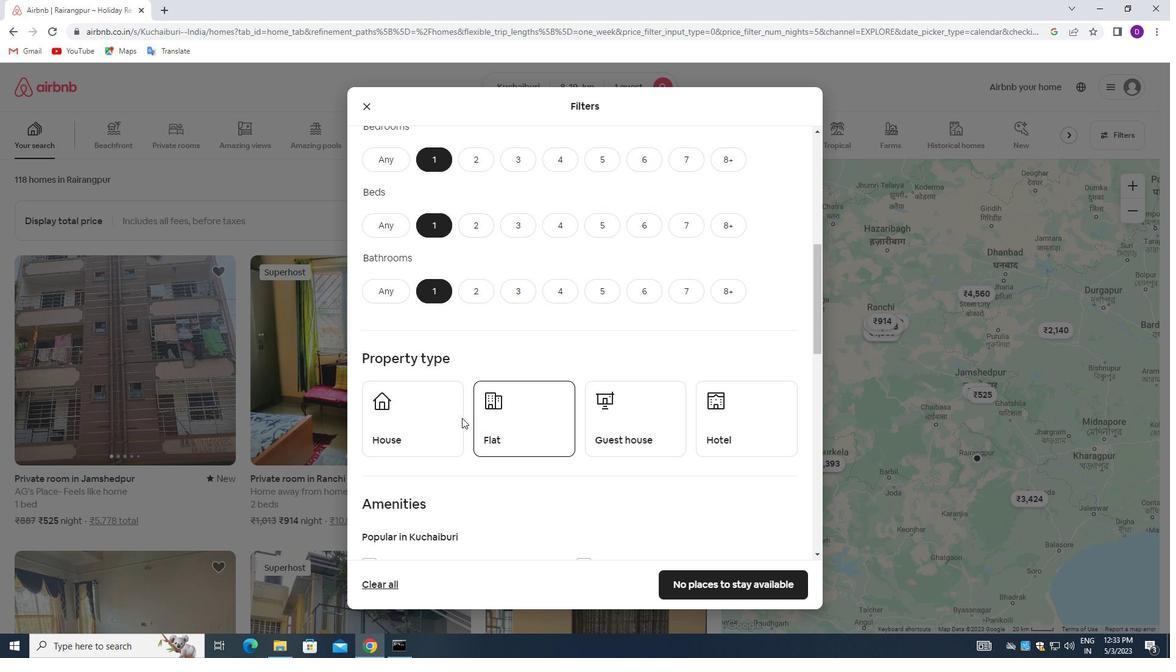
Action: Mouse pressed left at (435, 411)
Screenshot: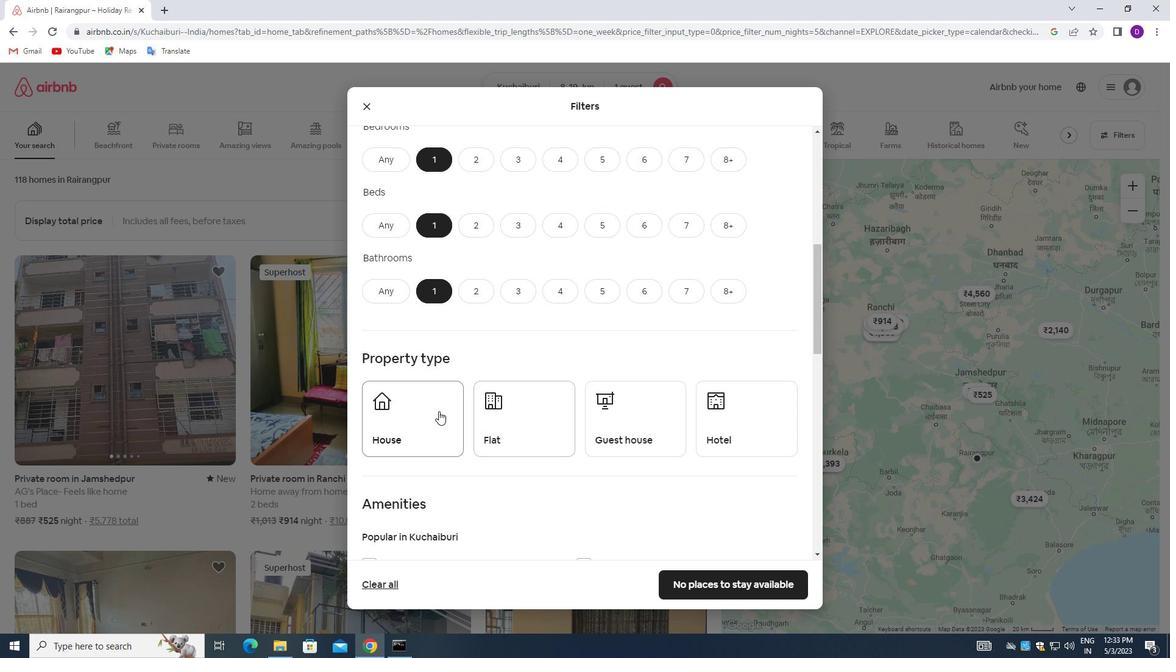 
Action: Mouse moved to (535, 417)
Screenshot: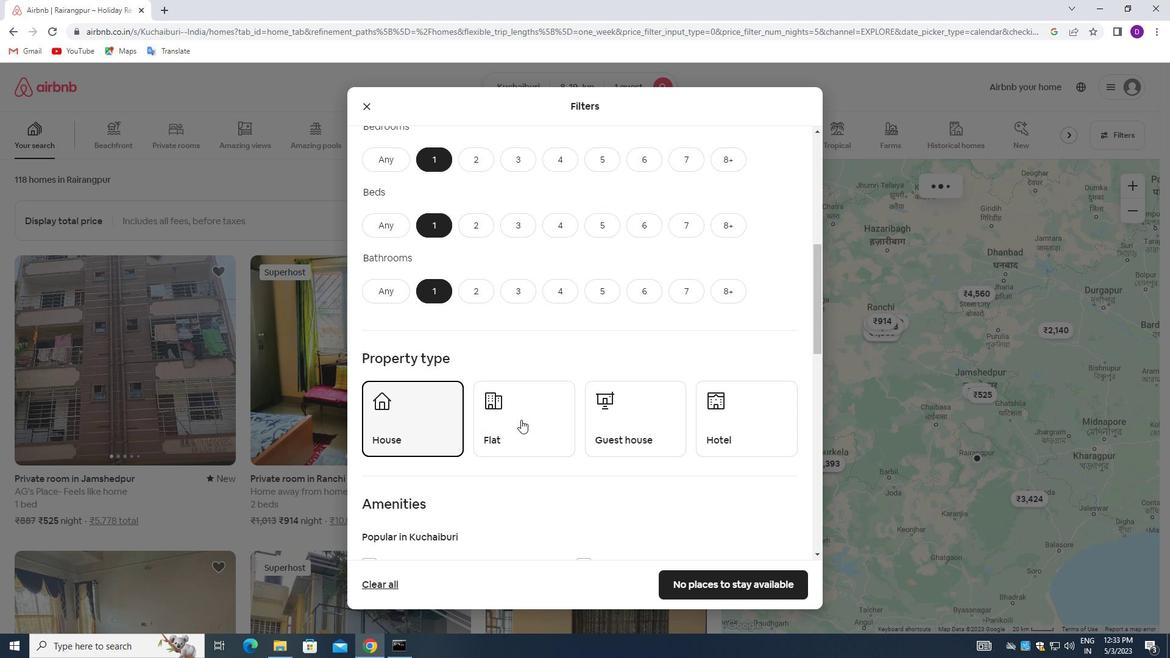 
Action: Mouse pressed left at (535, 417)
Screenshot: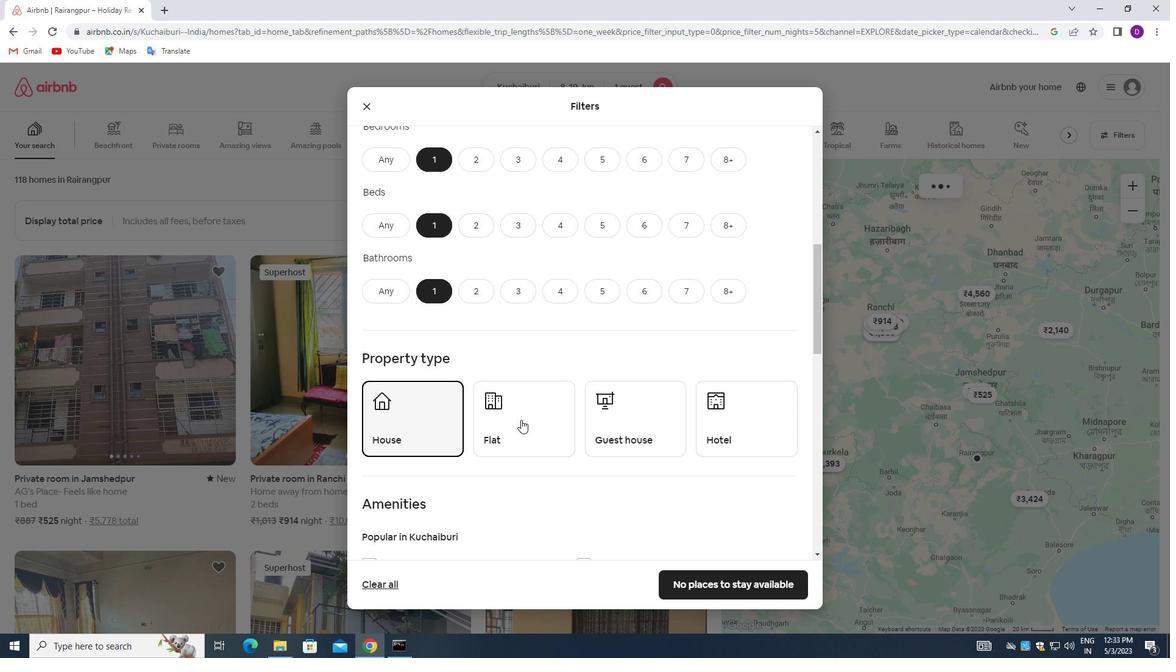 
Action: Mouse moved to (645, 406)
Screenshot: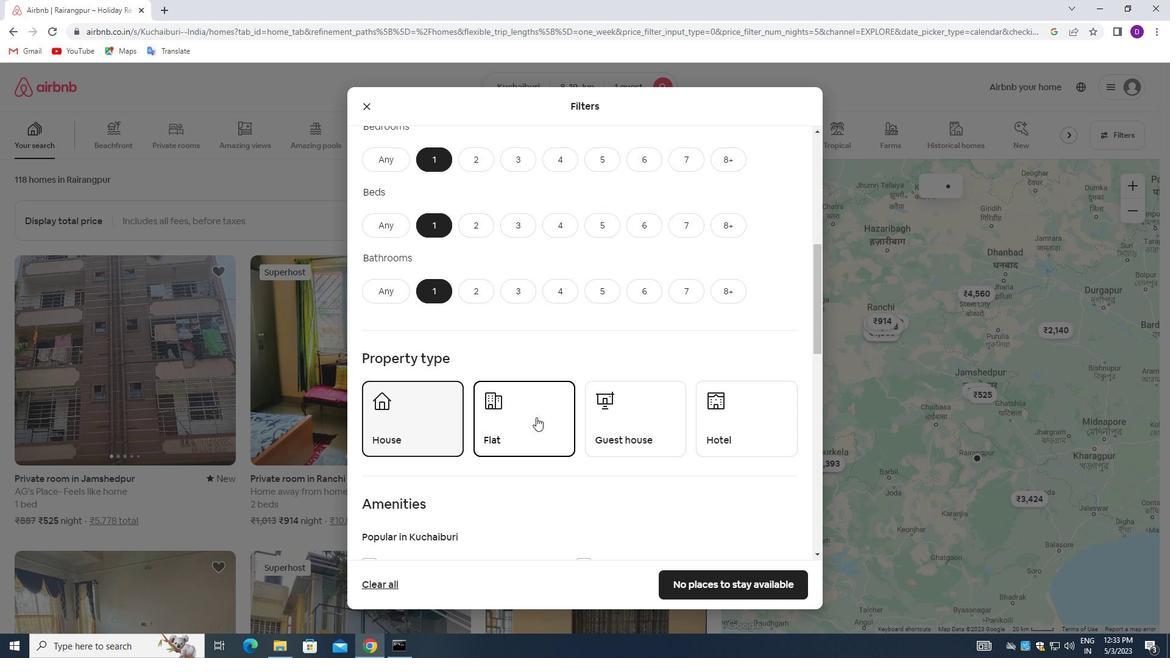 
Action: Mouse pressed left at (645, 406)
Screenshot: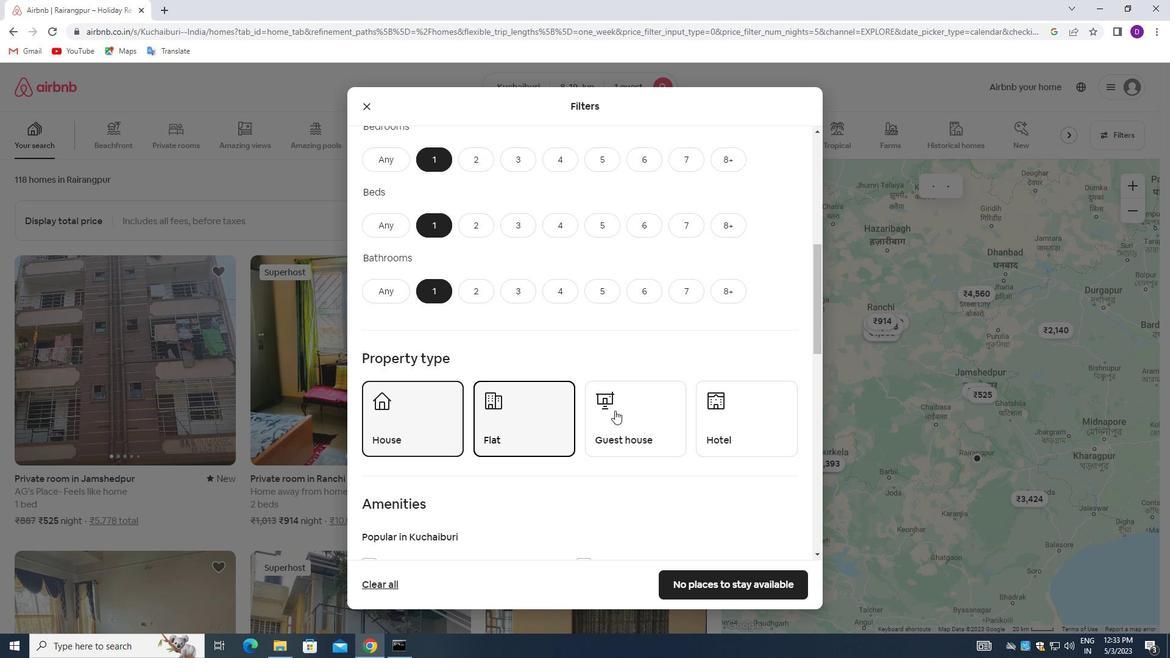
Action: Mouse moved to (721, 405)
Screenshot: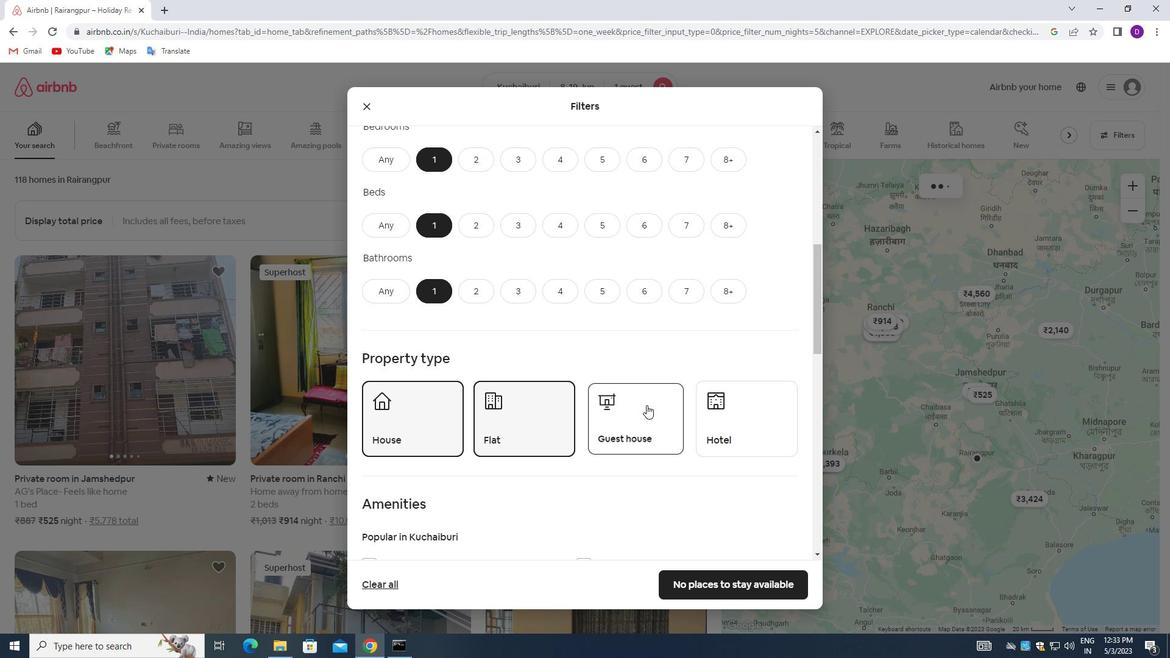 
Action: Mouse pressed left at (721, 405)
Screenshot: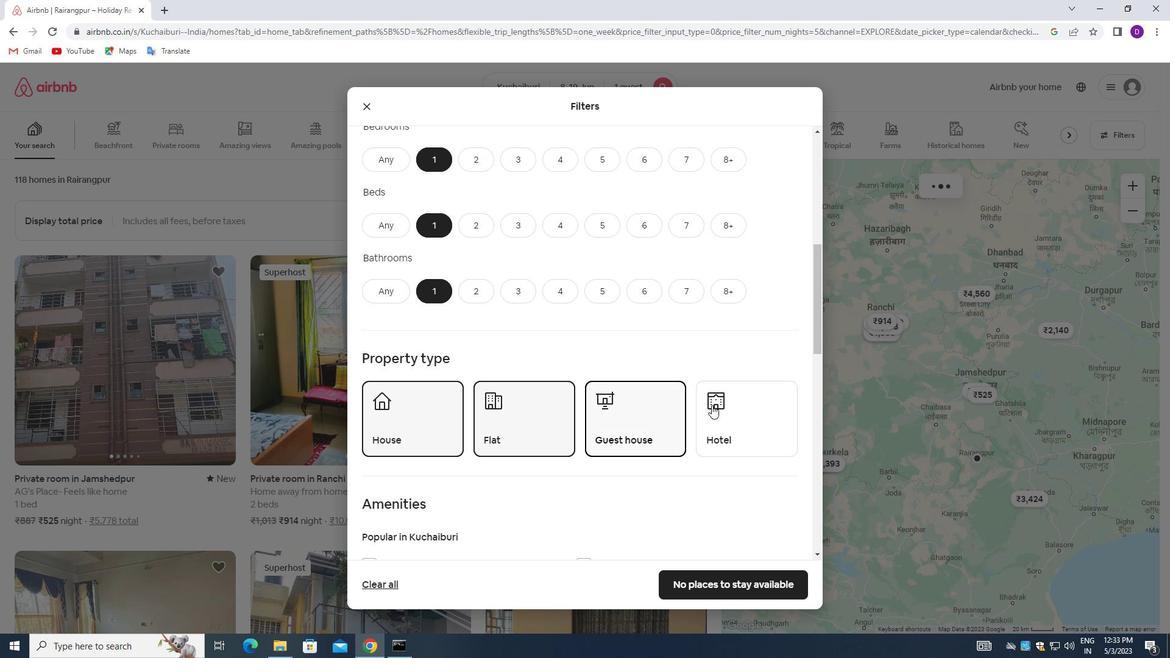 
Action: Mouse moved to (554, 406)
Screenshot: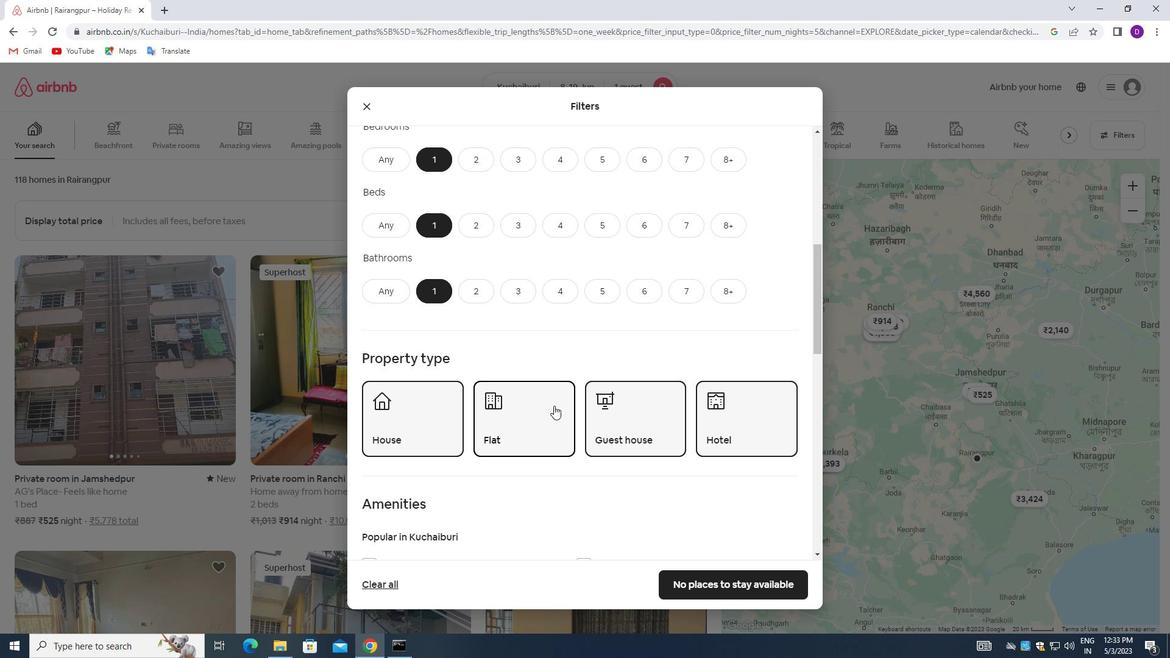 
Action: Mouse scrolled (554, 405) with delta (0, 0)
Screenshot: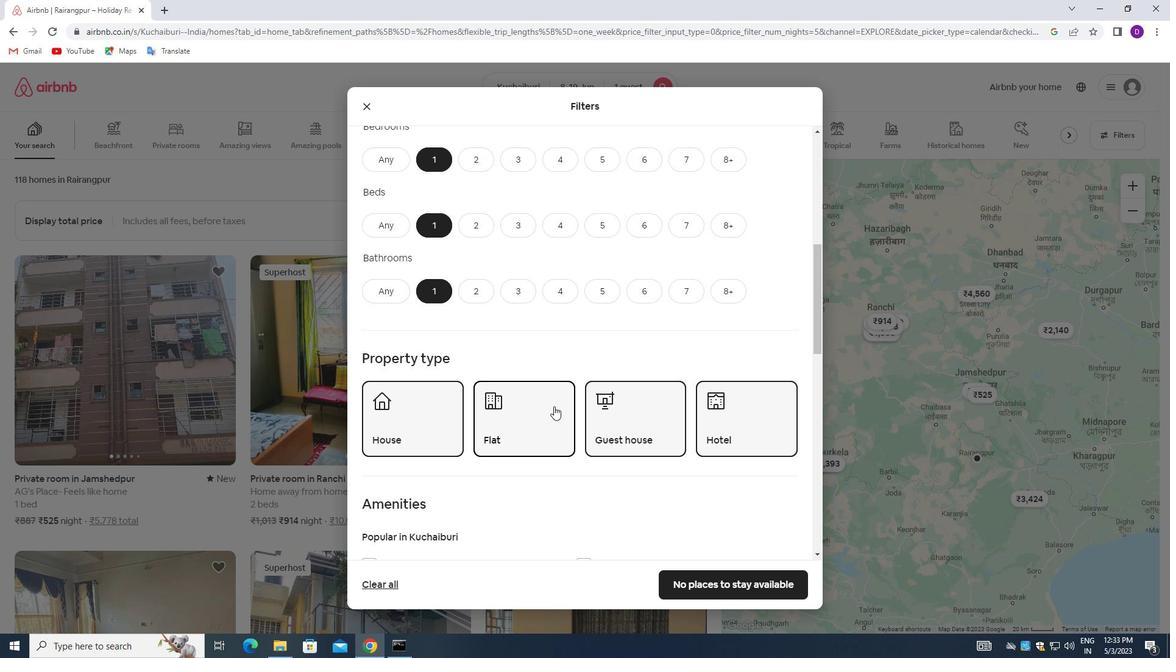 
Action: Mouse scrolled (554, 405) with delta (0, 0)
Screenshot: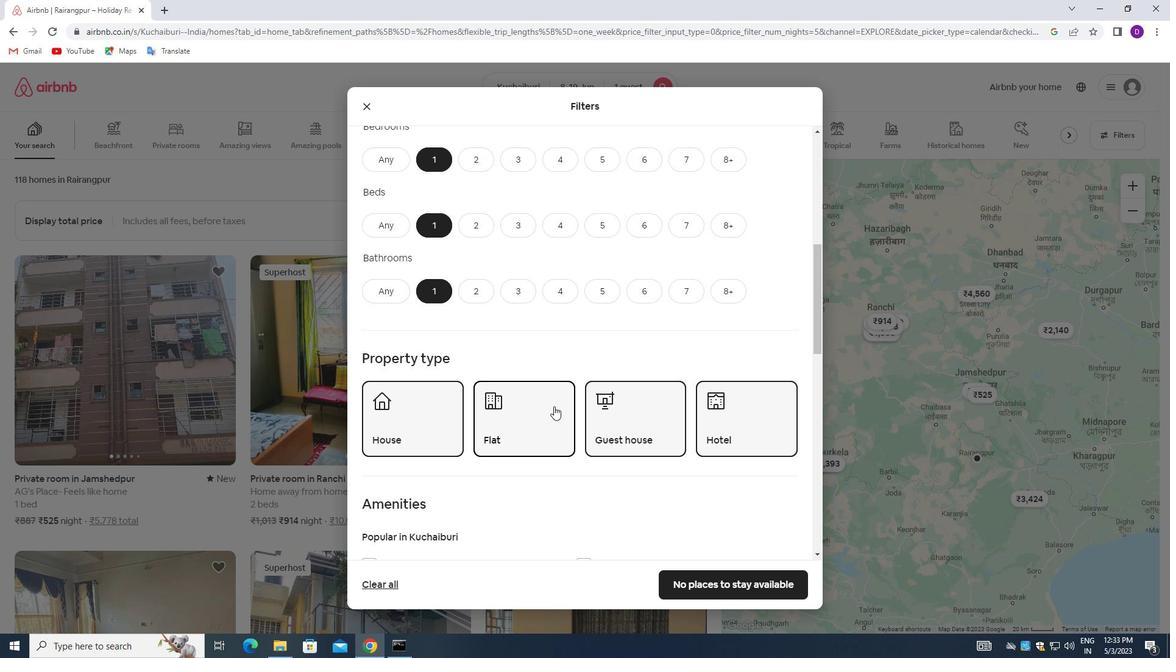 
Action: Mouse scrolled (554, 405) with delta (0, 0)
Screenshot: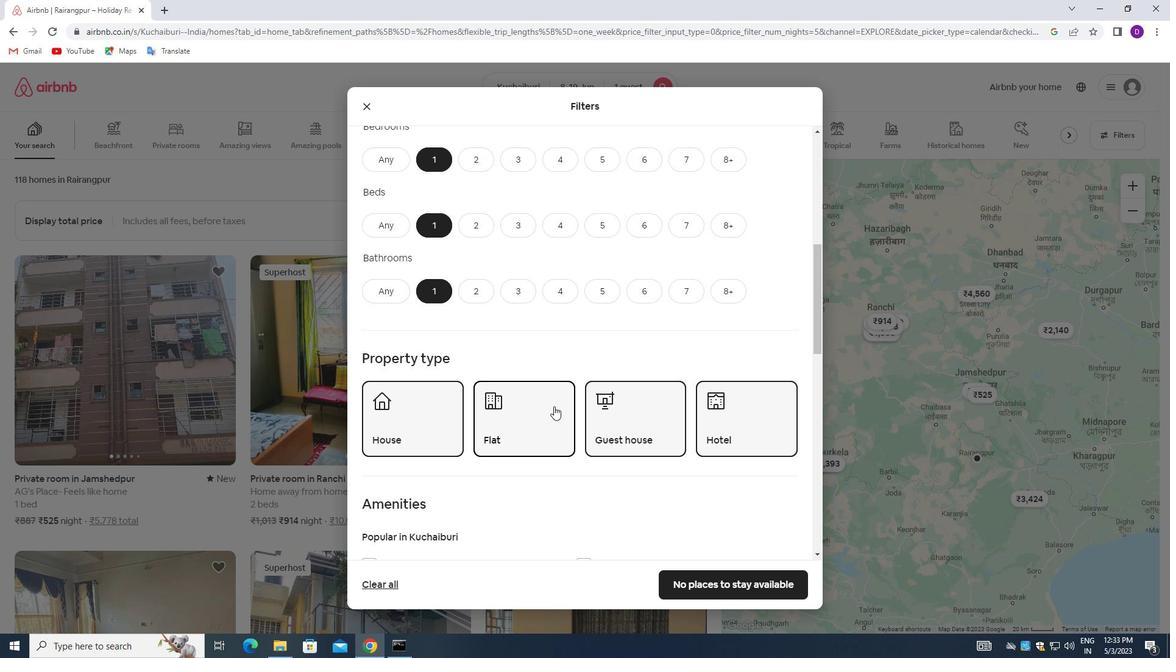 
Action: Mouse scrolled (554, 405) with delta (0, 0)
Screenshot: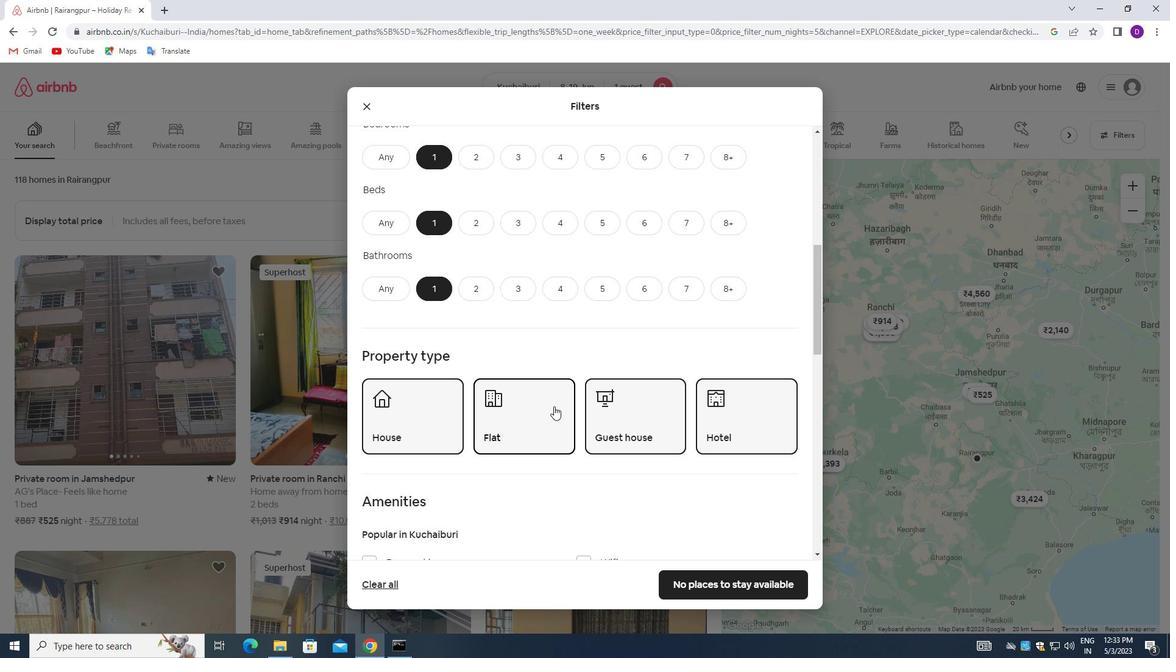 
Action: Mouse moved to (577, 409)
Screenshot: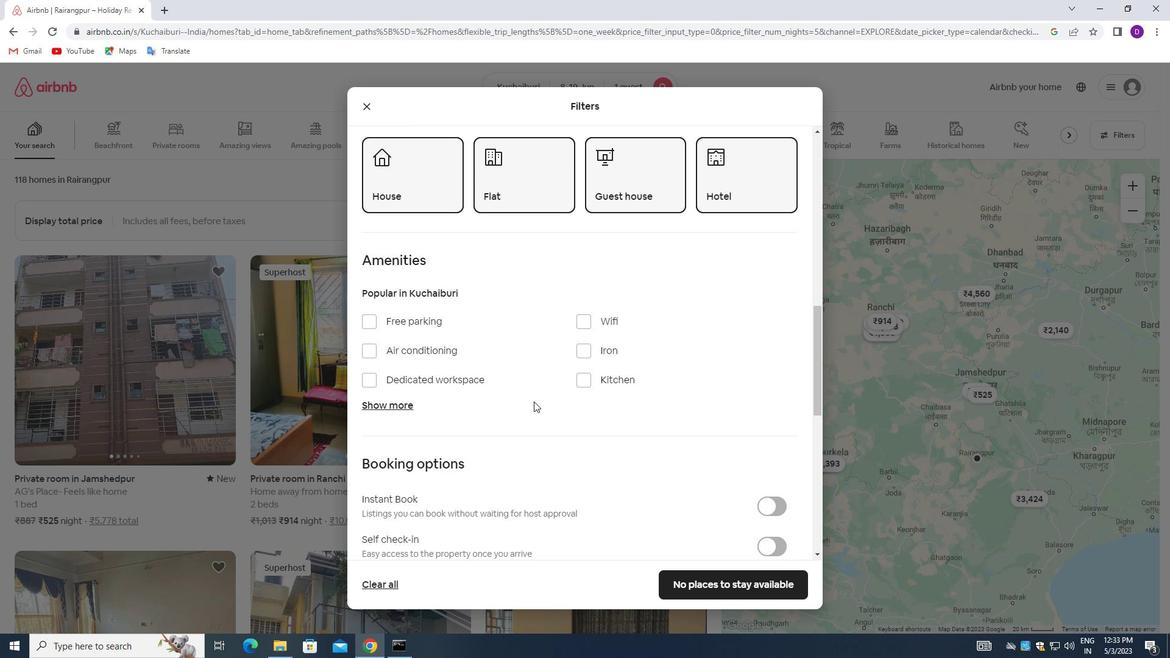
Action: Mouse scrolled (577, 408) with delta (0, 0)
Screenshot: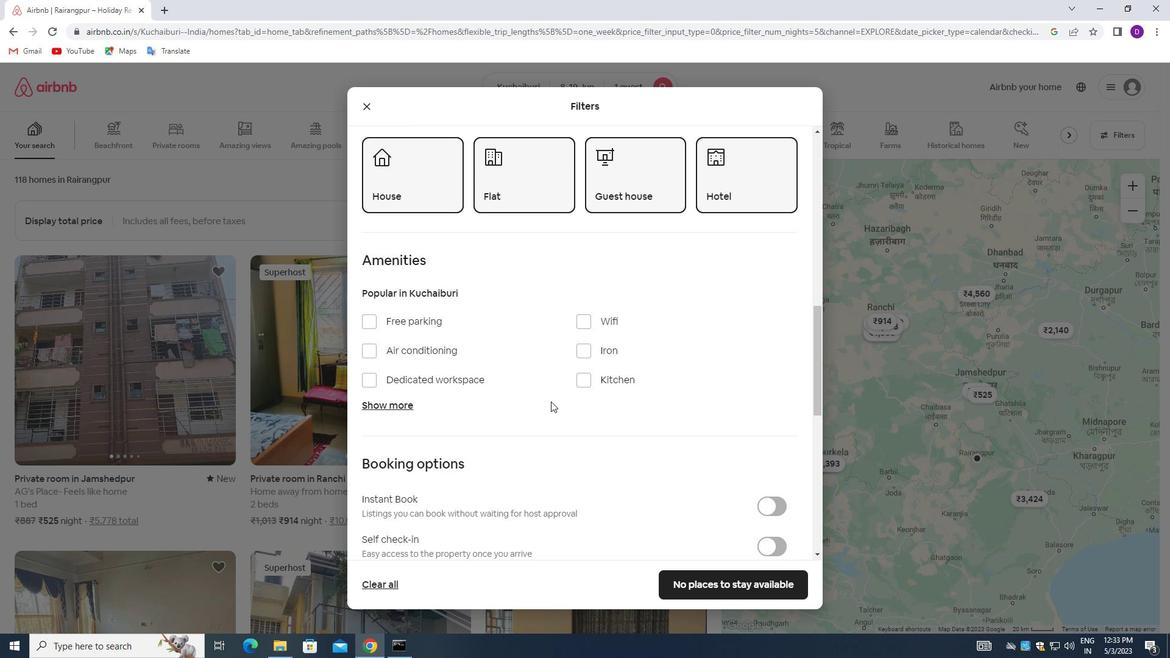 
Action: Mouse moved to (577, 409)
Screenshot: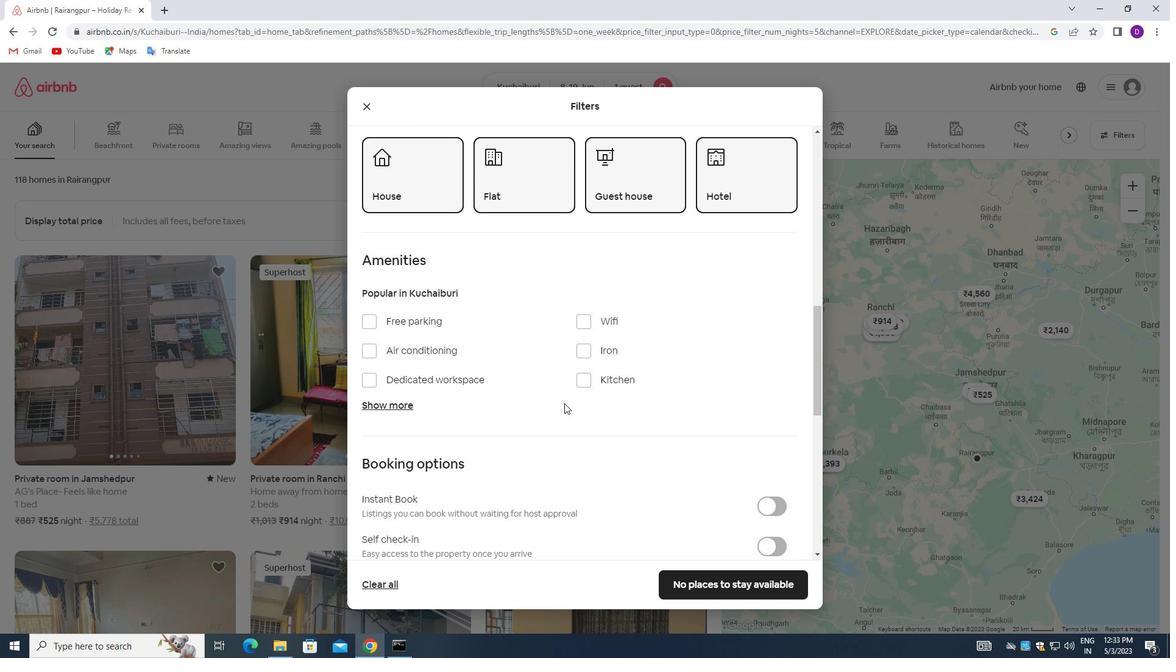 
Action: Mouse scrolled (577, 408) with delta (0, 0)
Screenshot: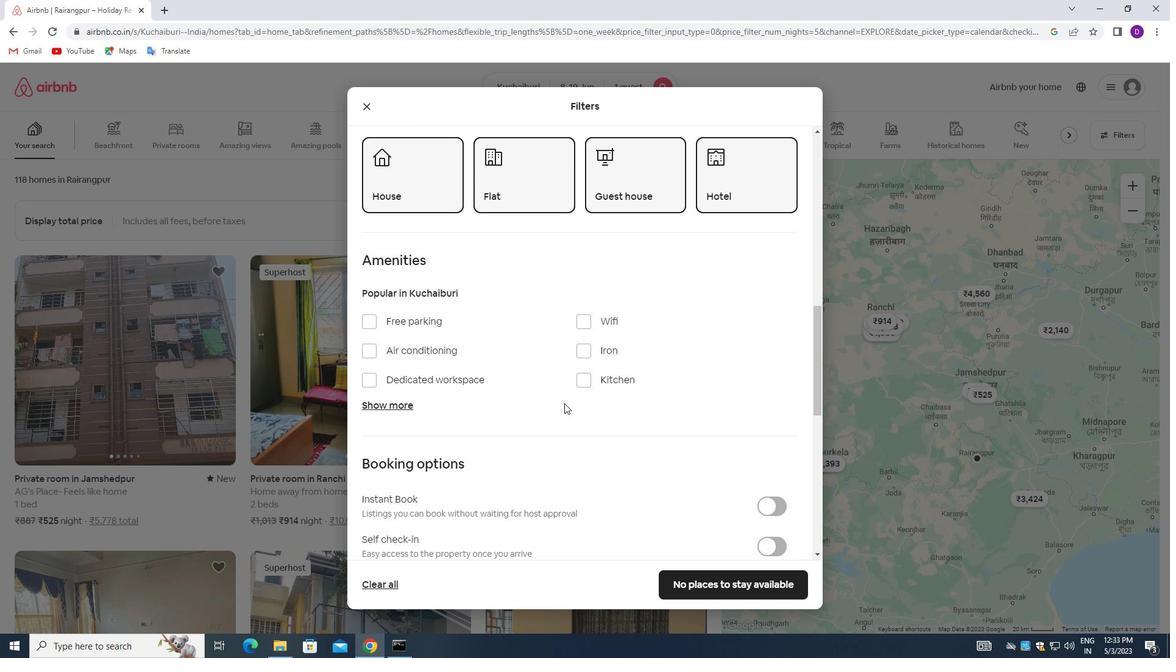 
Action: Mouse moved to (763, 419)
Screenshot: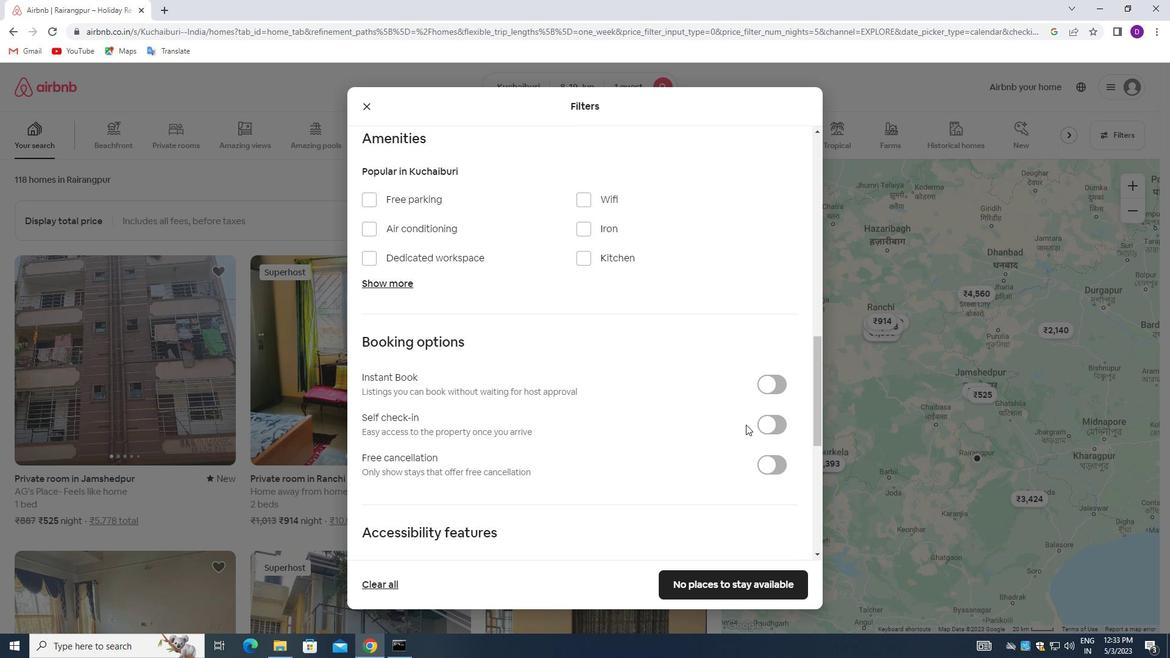 
Action: Mouse pressed left at (763, 419)
Screenshot: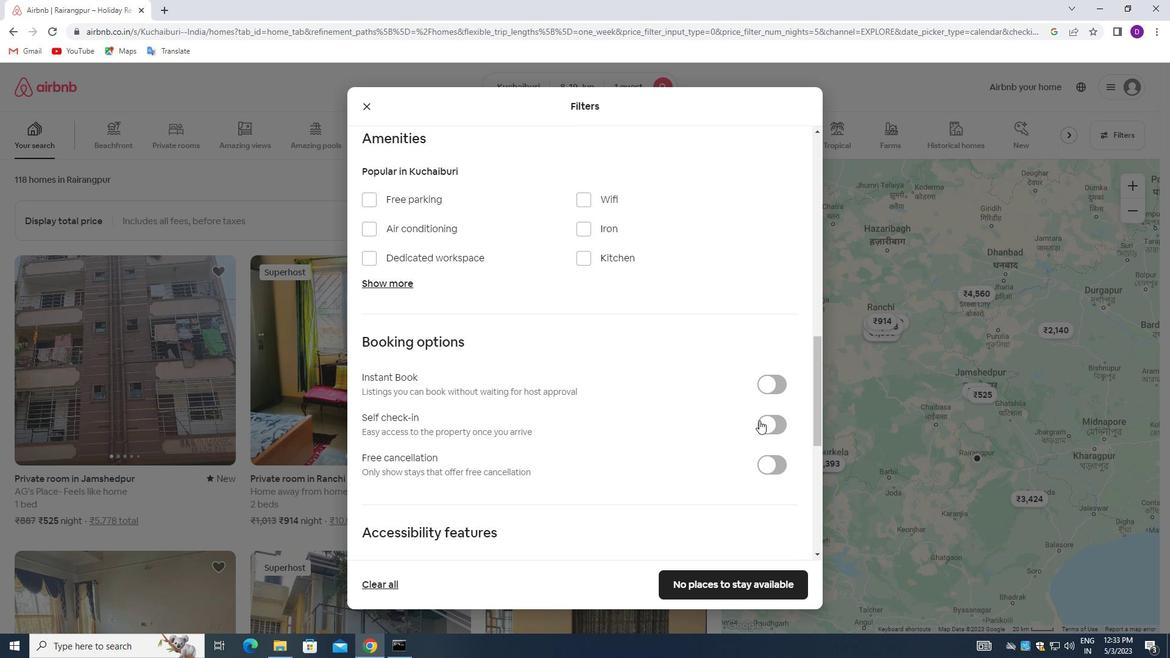 
Action: Mouse moved to (596, 430)
Screenshot: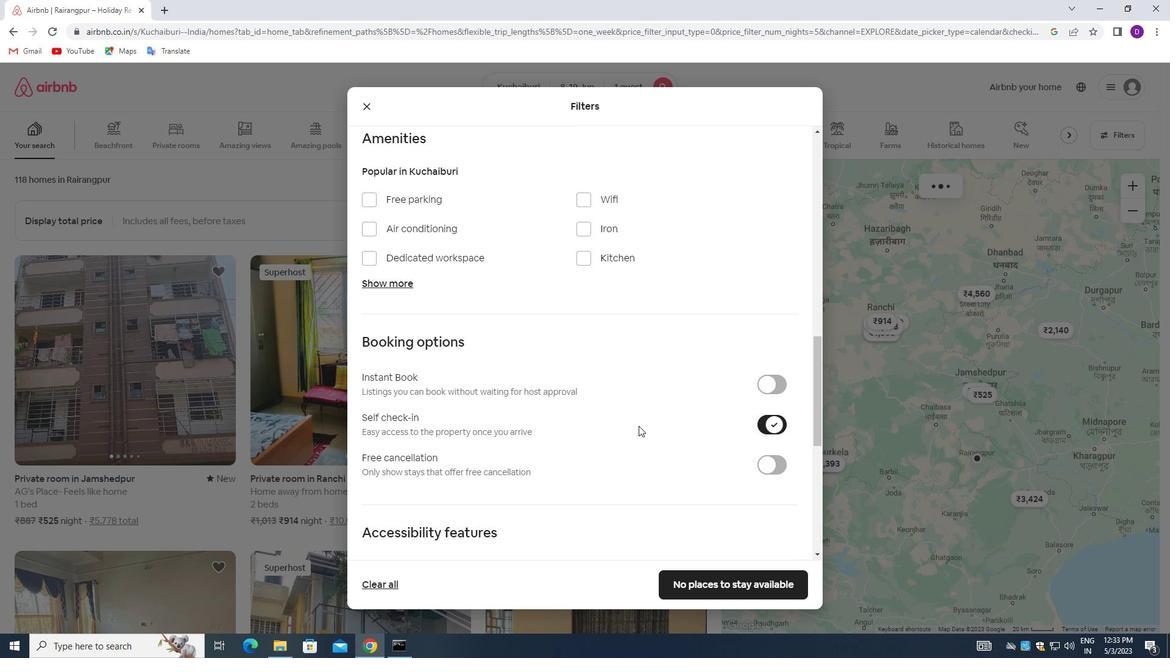 
Action: Mouse scrolled (596, 430) with delta (0, 0)
Screenshot: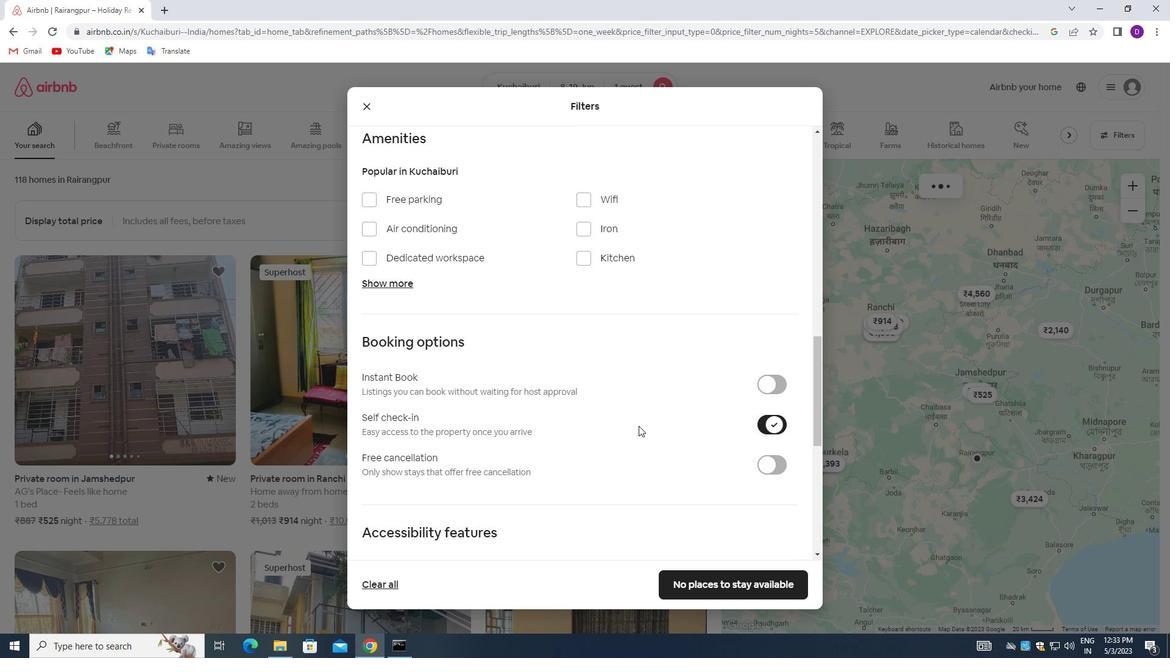 
Action: Mouse moved to (594, 435)
Screenshot: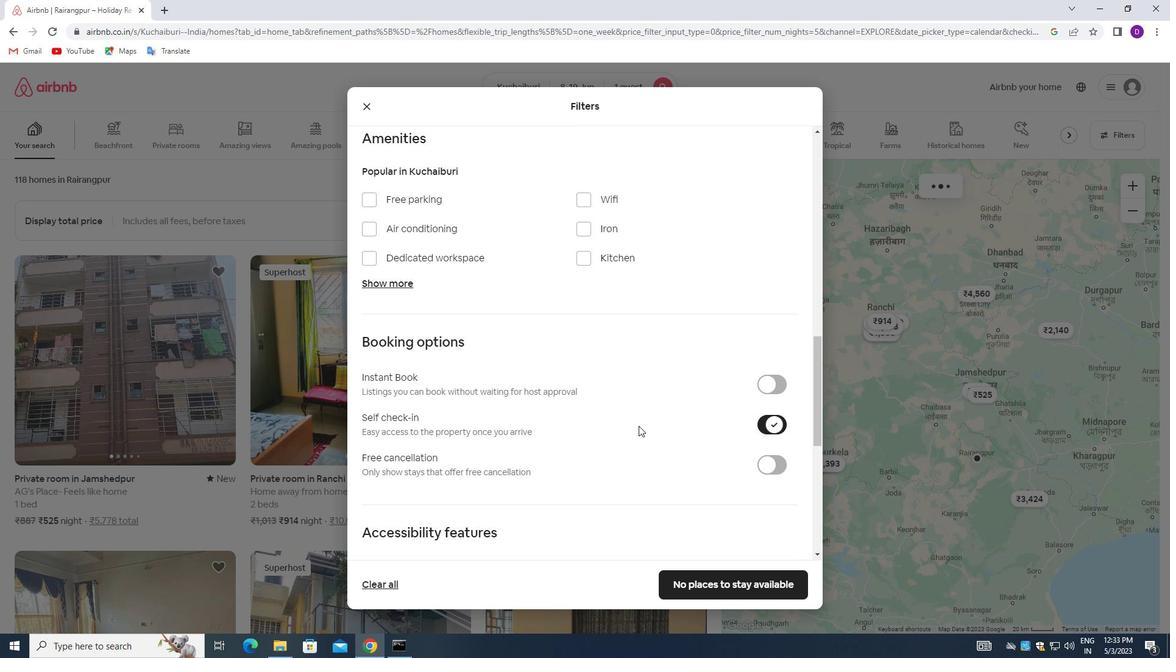 
Action: Mouse scrolled (594, 435) with delta (0, 0)
Screenshot: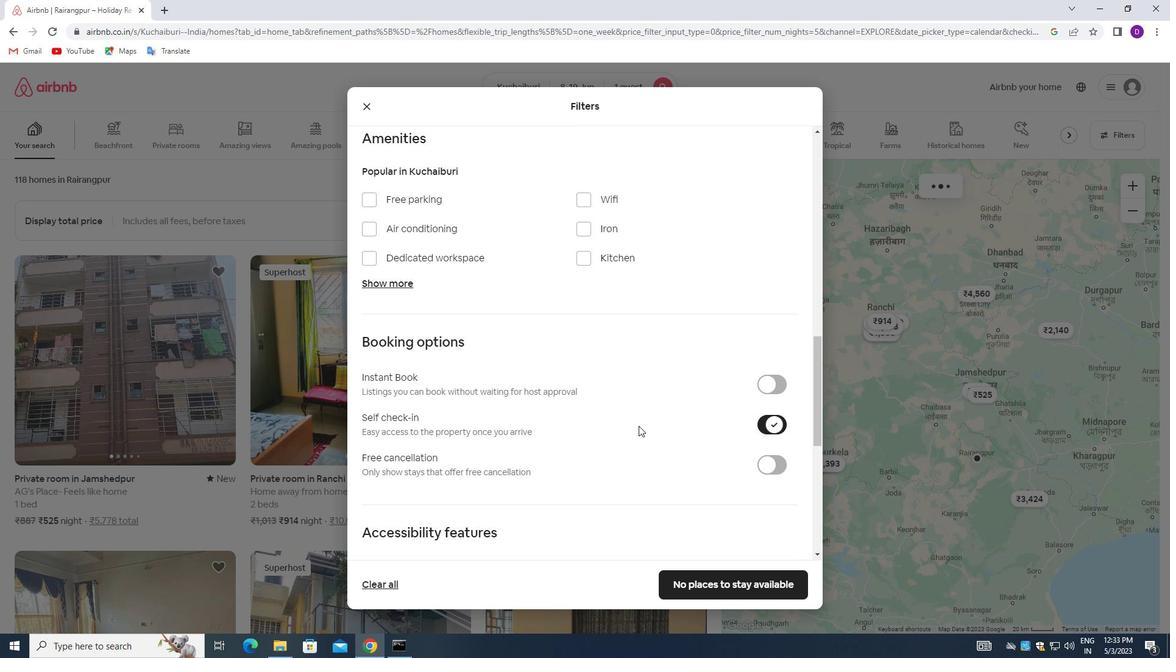 
Action: Mouse moved to (591, 437)
Screenshot: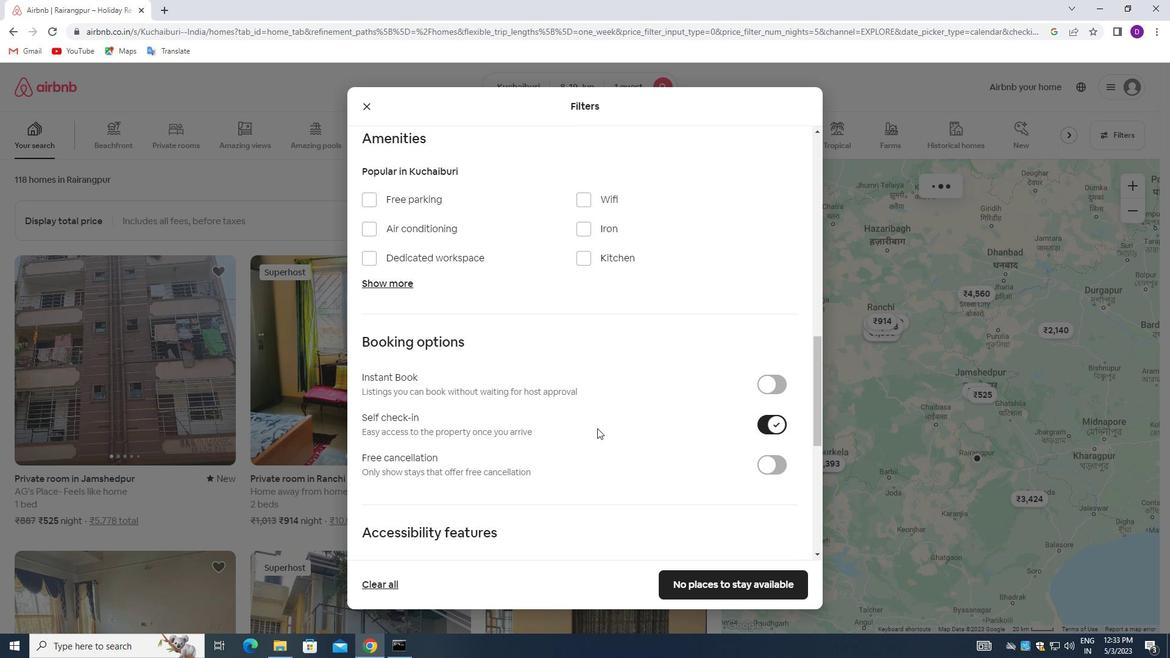 
Action: Mouse scrolled (591, 436) with delta (0, 0)
Screenshot: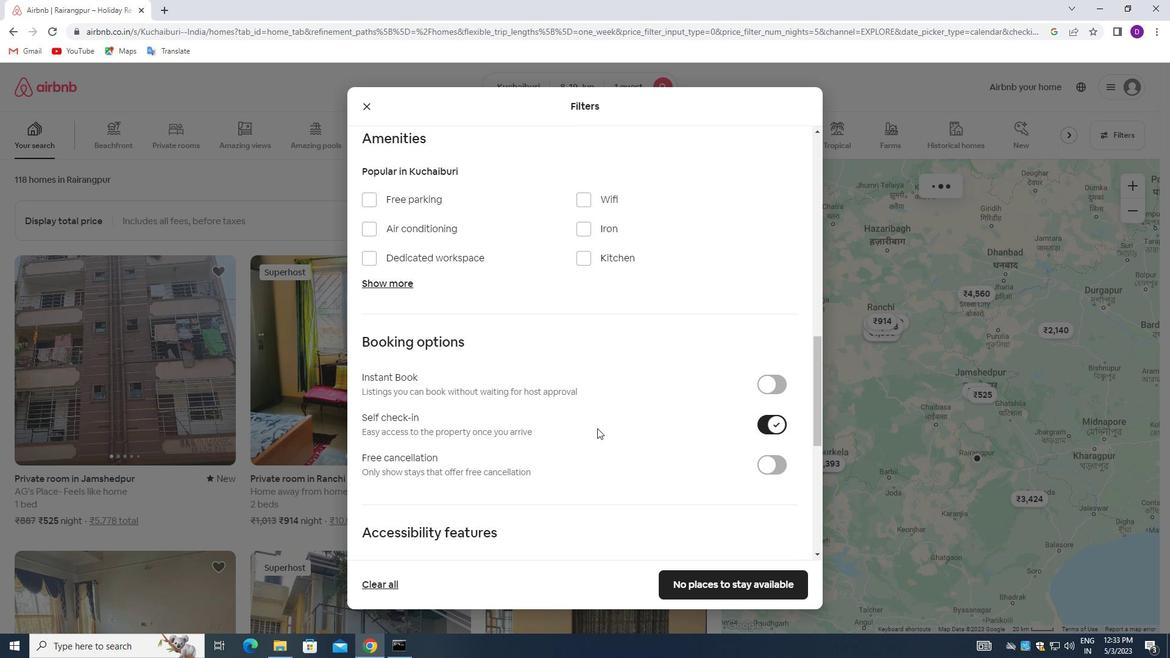 
Action: Mouse moved to (516, 445)
Screenshot: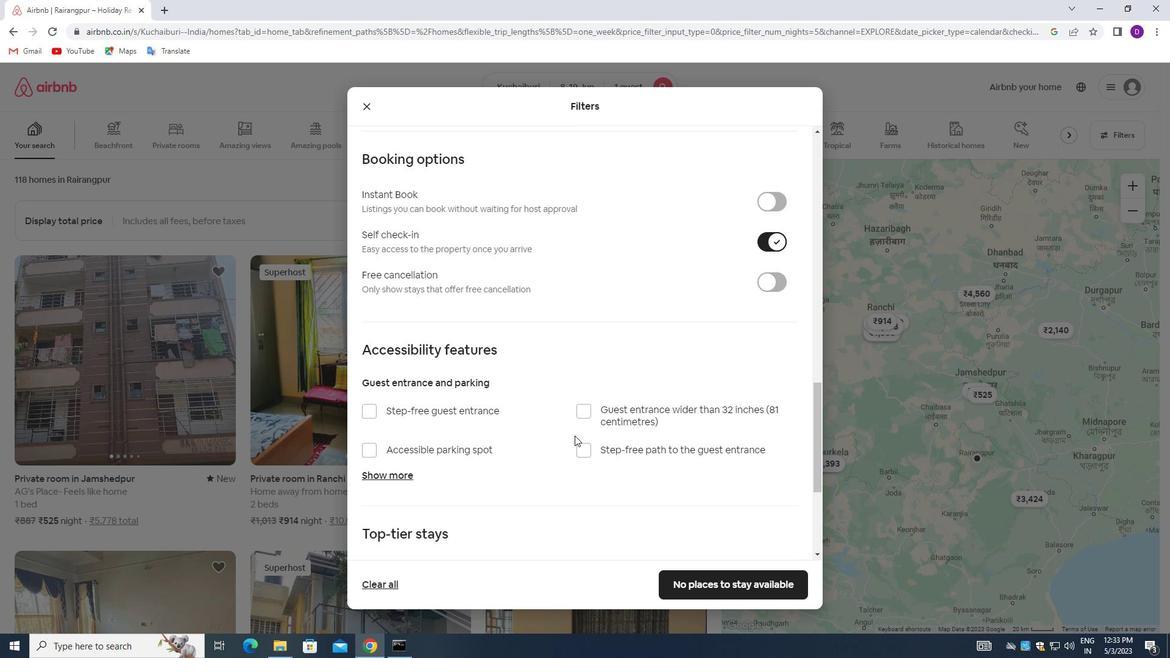 
Action: Mouse scrolled (516, 444) with delta (0, 0)
Screenshot: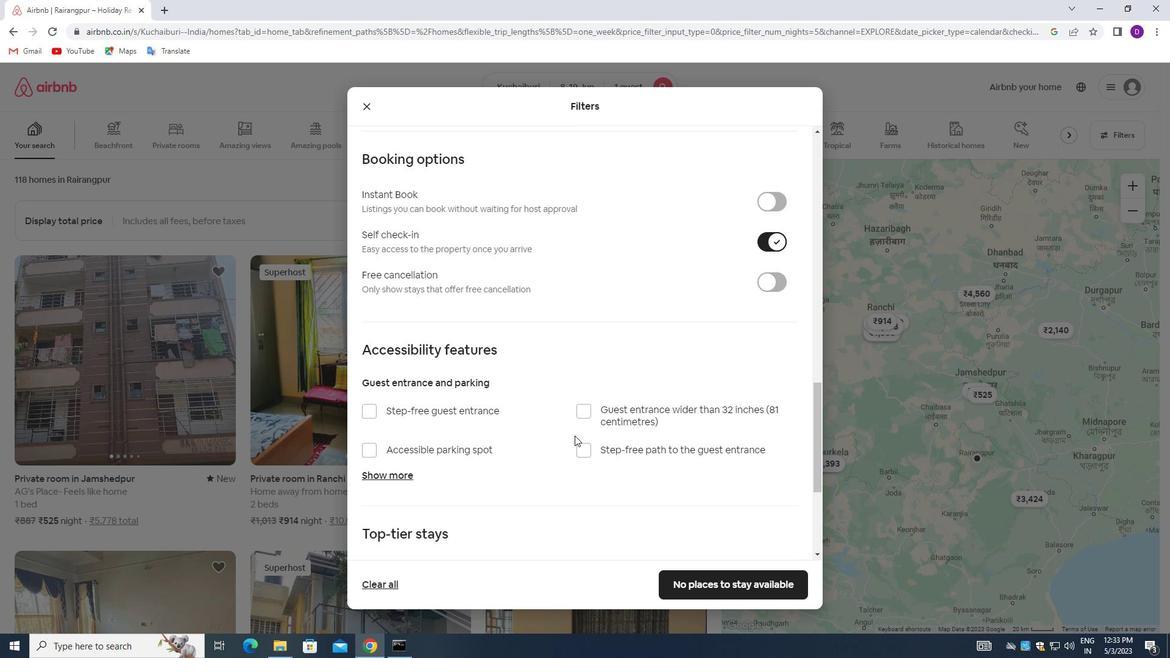 
Action: Mouse moved to (513, 446)
Screenshot: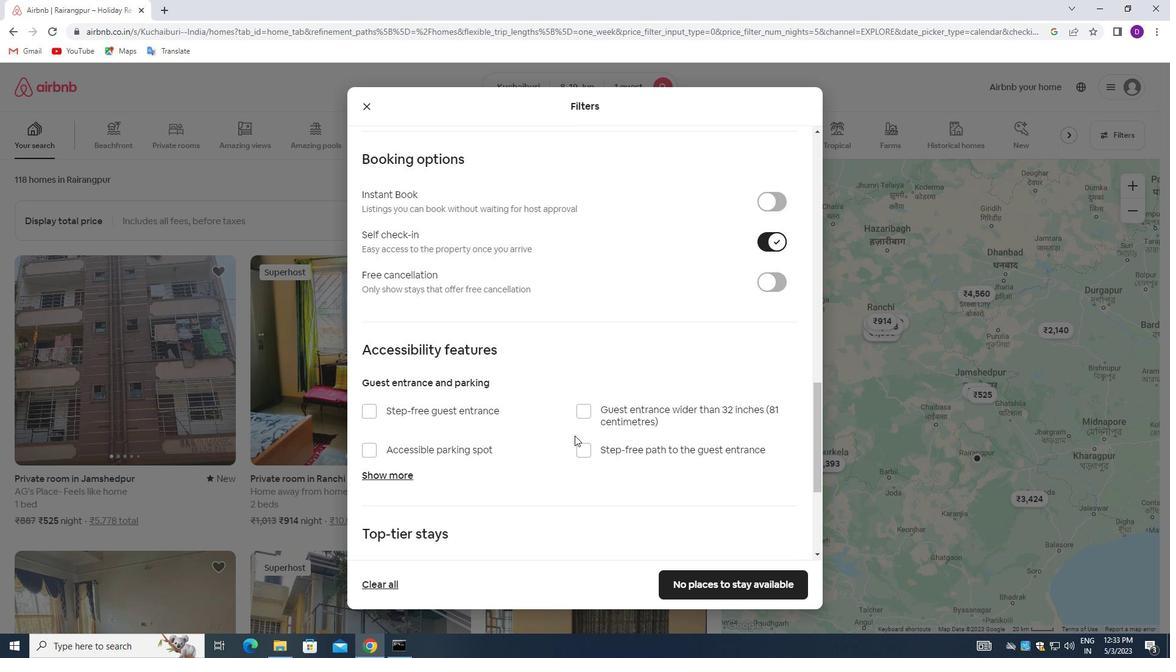 
Action: Mouse scrolled (513, 445) with delta (0, 0)
Screenshot: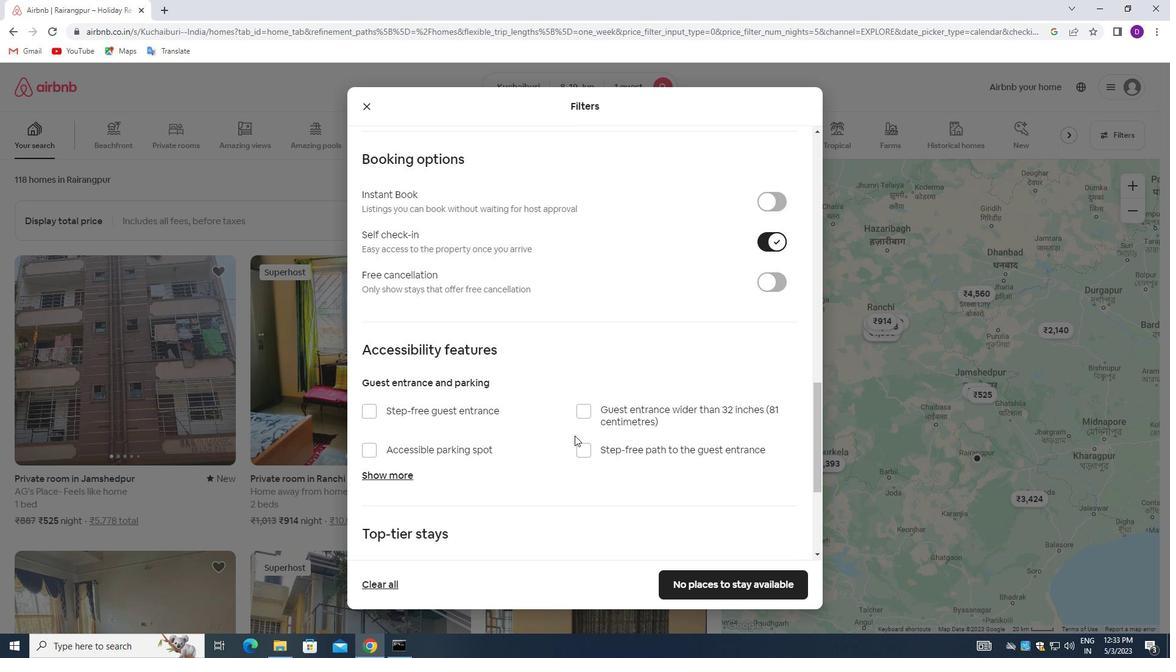 
Action: Mouse moved to (510, 446)
Screenshot: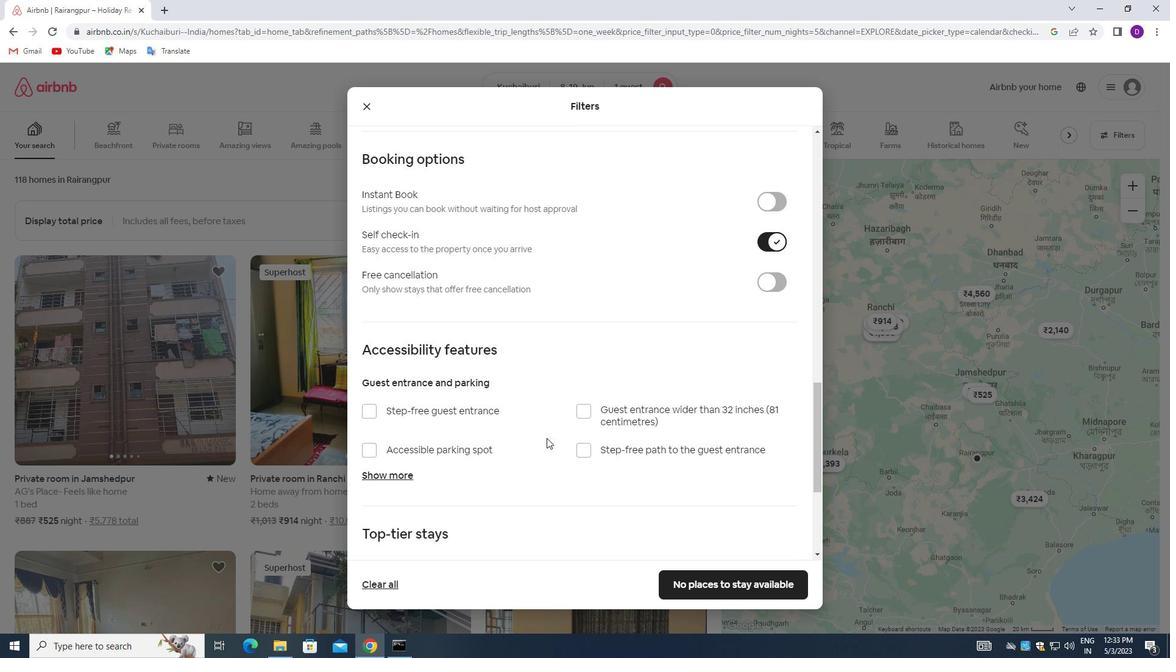 
Action: Mouse scrolled (510, 445) with delta (0, 0)
Screenshot: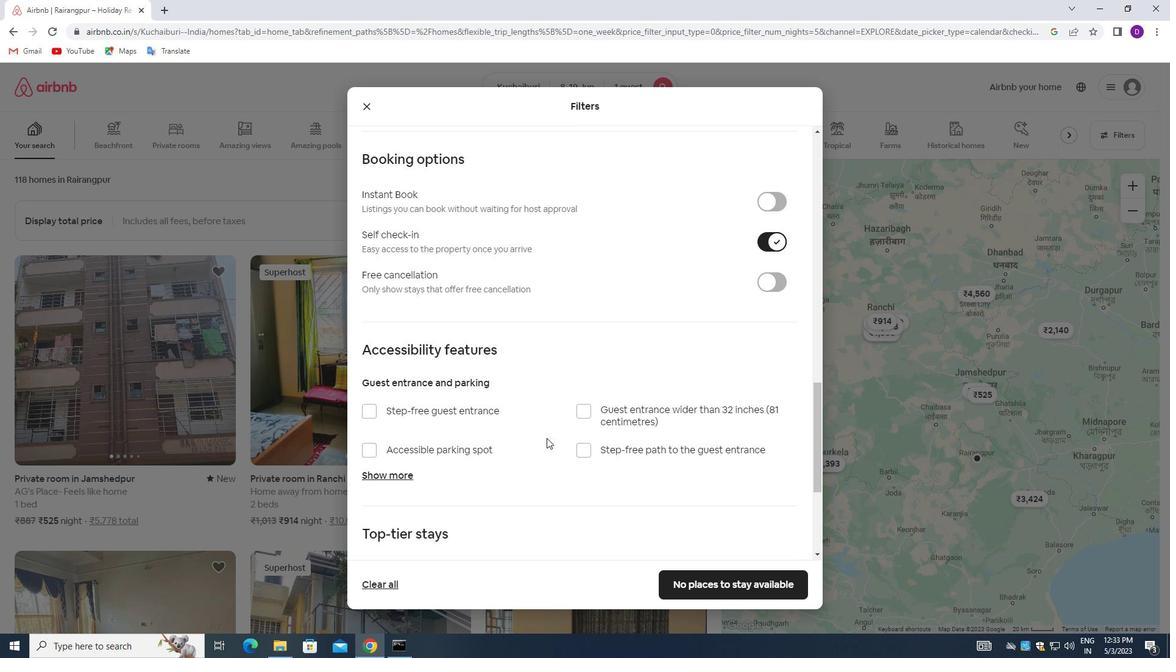 
Action: Mouse moved to (506, 446)
Screenshot: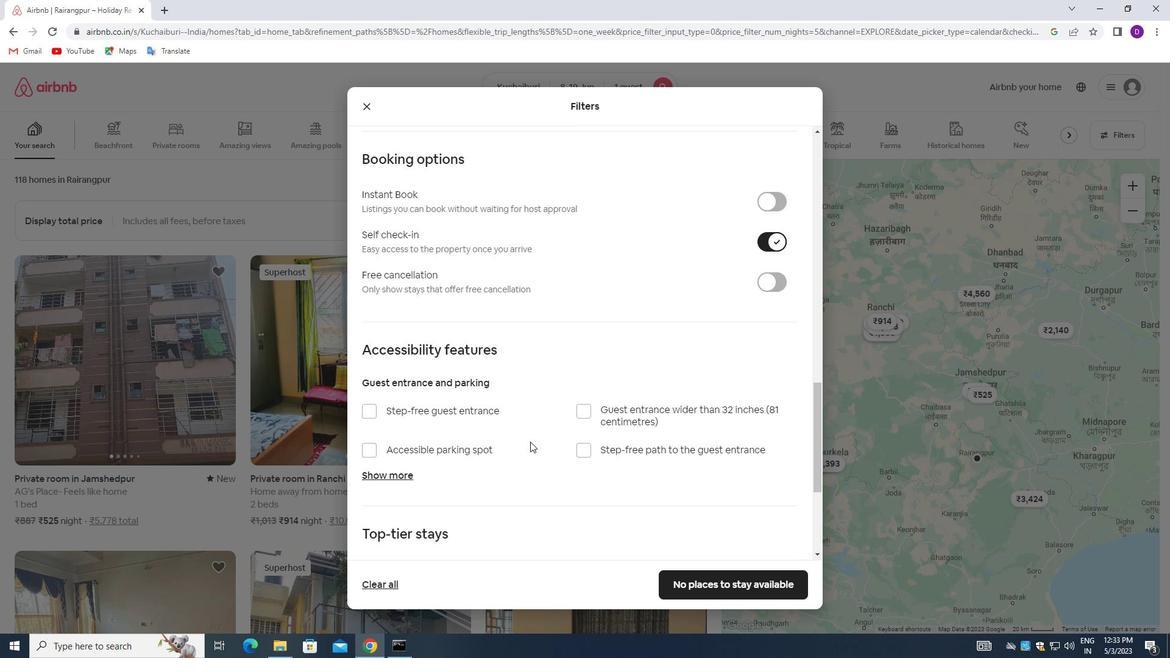 
Action: Mouse scrolled (506, 445) with delta (0, 0)
Screenshot: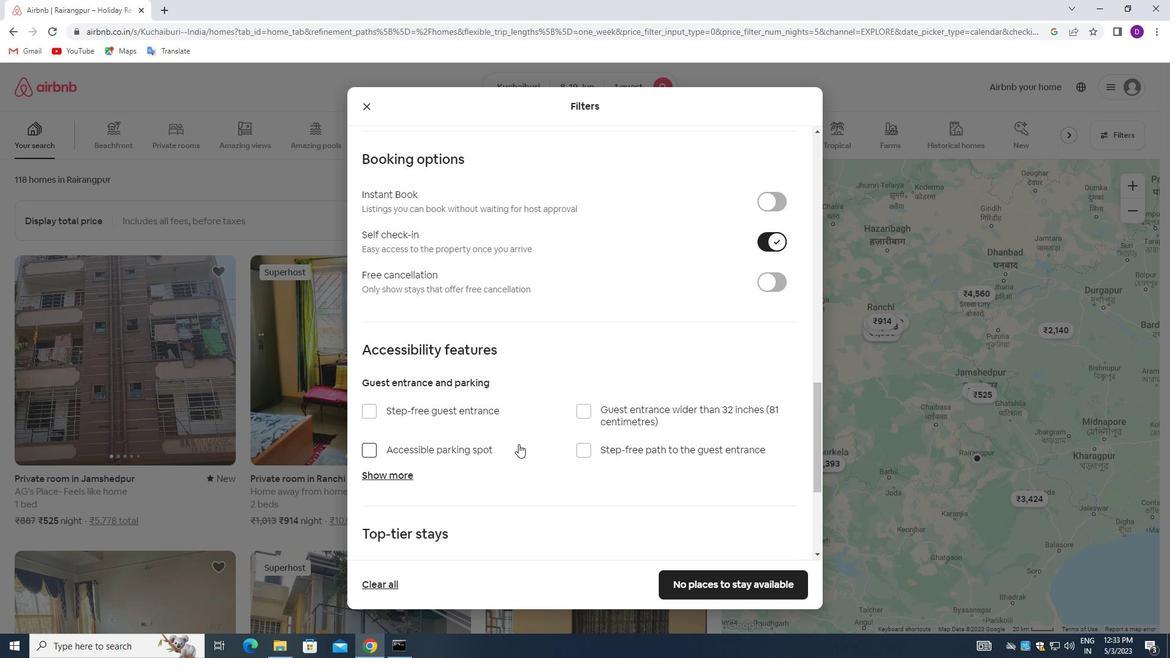 
Action: Mouse moved to (504, 446)
Screenshot: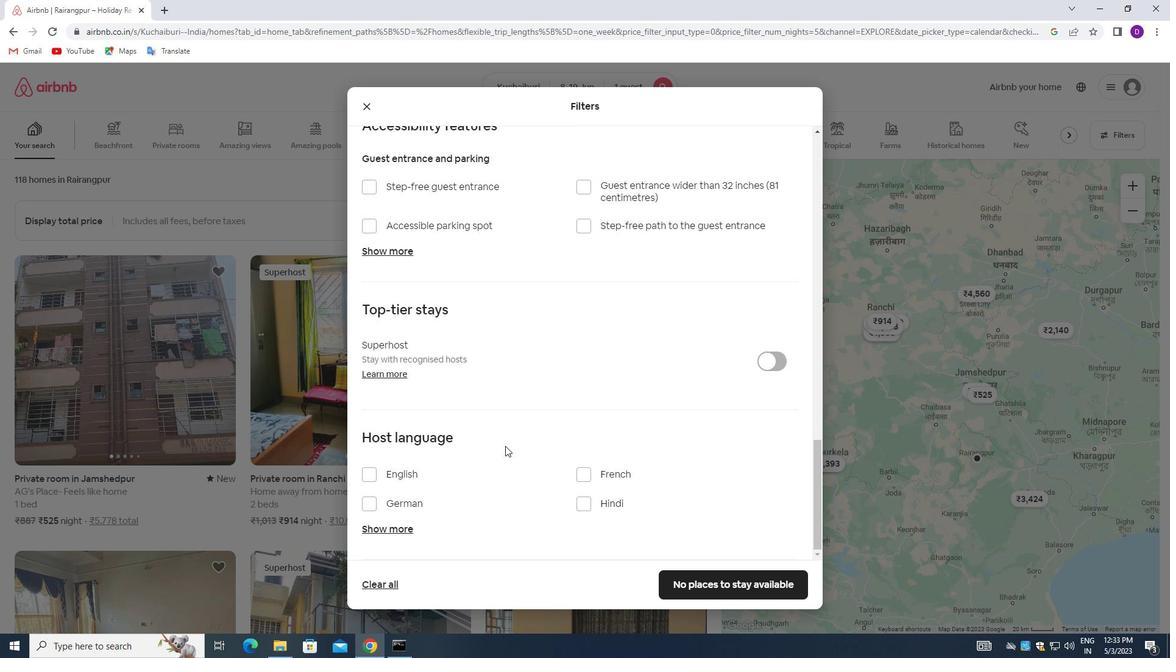 
Action: Mouse scrolled (504, 445) with delta (0, 0)
Screenshot: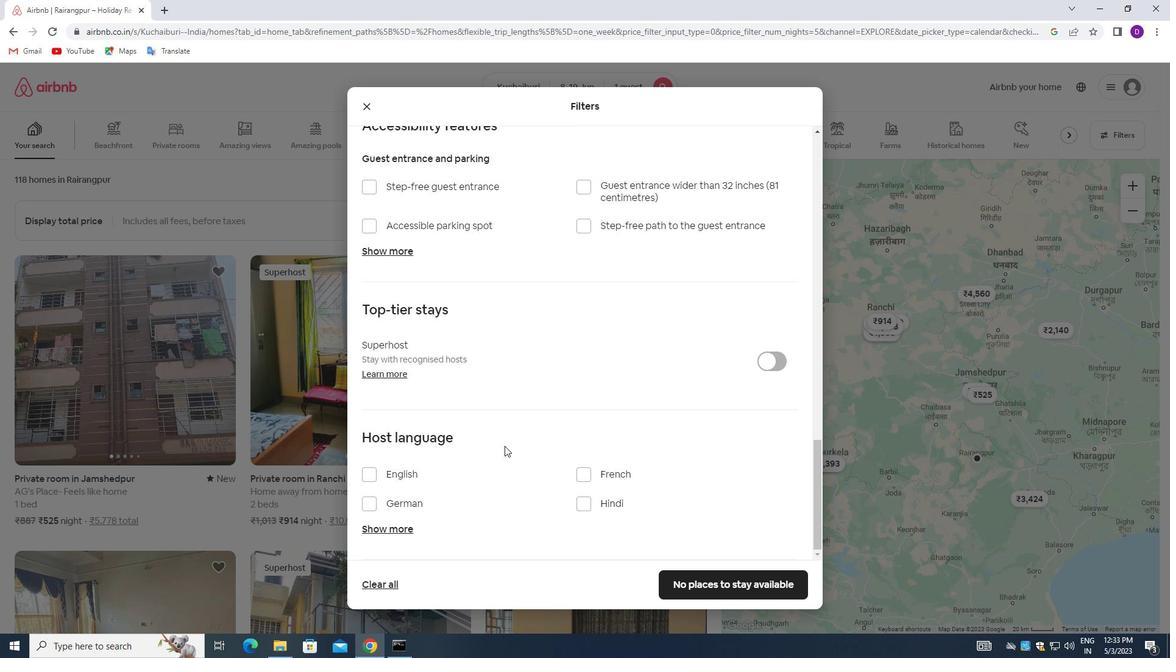 
Action: Mouse scrolled (504, 445) with delta (0, 0)
Screenshot: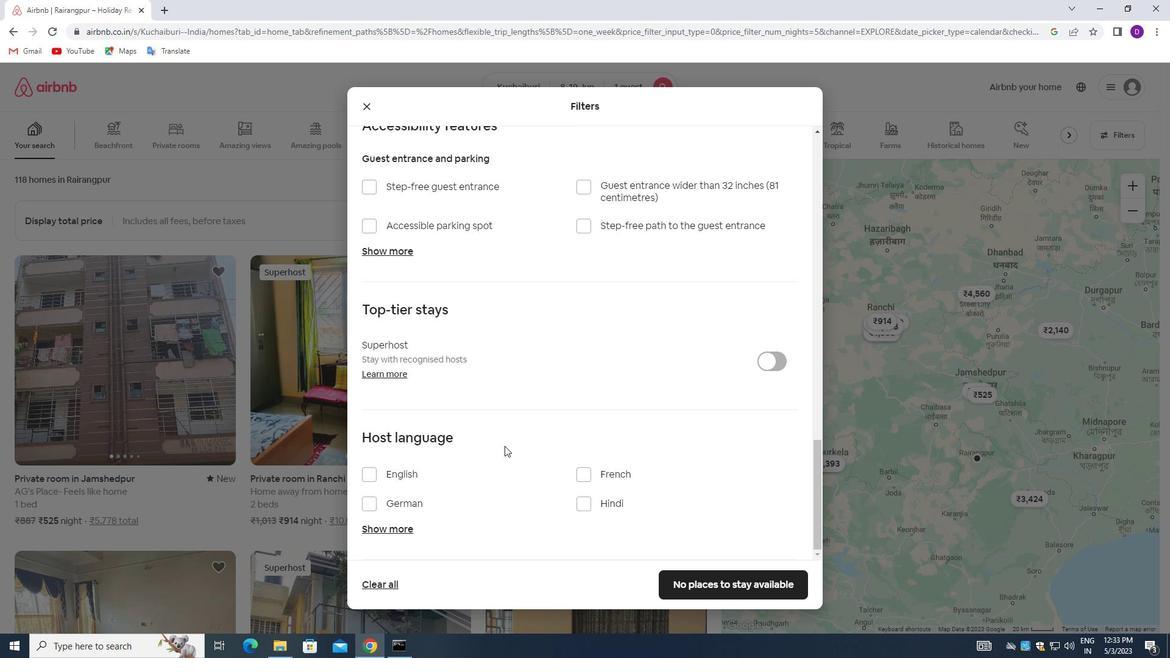 
Action: Mouse moved to (503, 446)
Screenshot: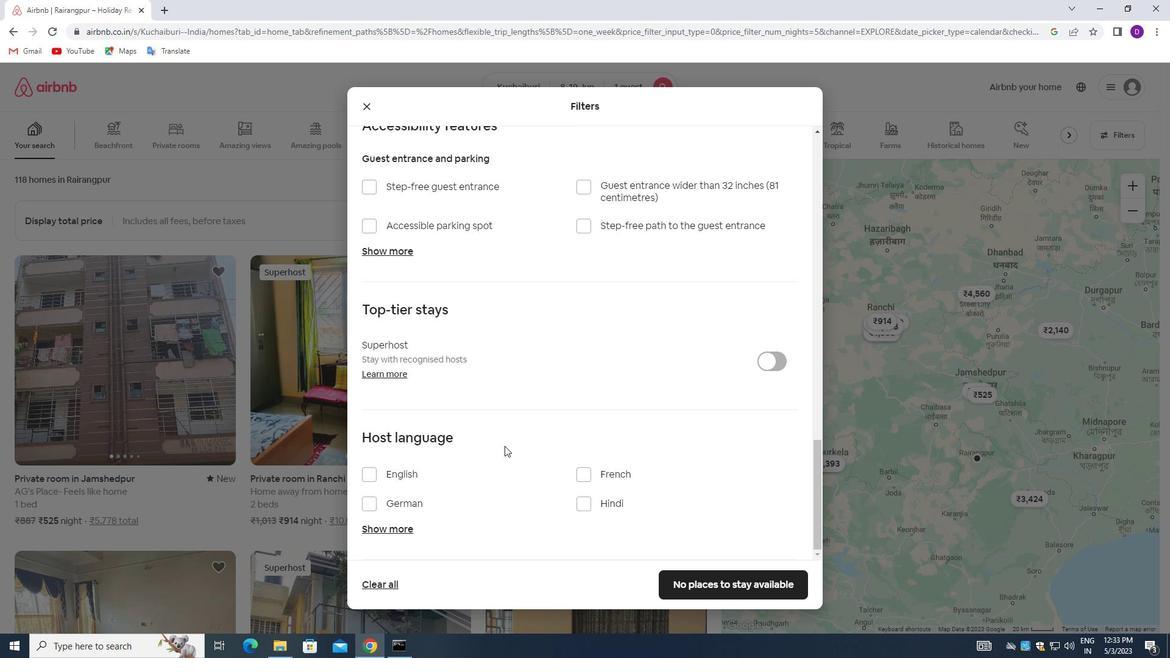 
Action: Mouse scrolled (503, 445) with delta (0, 0)
Screenshot: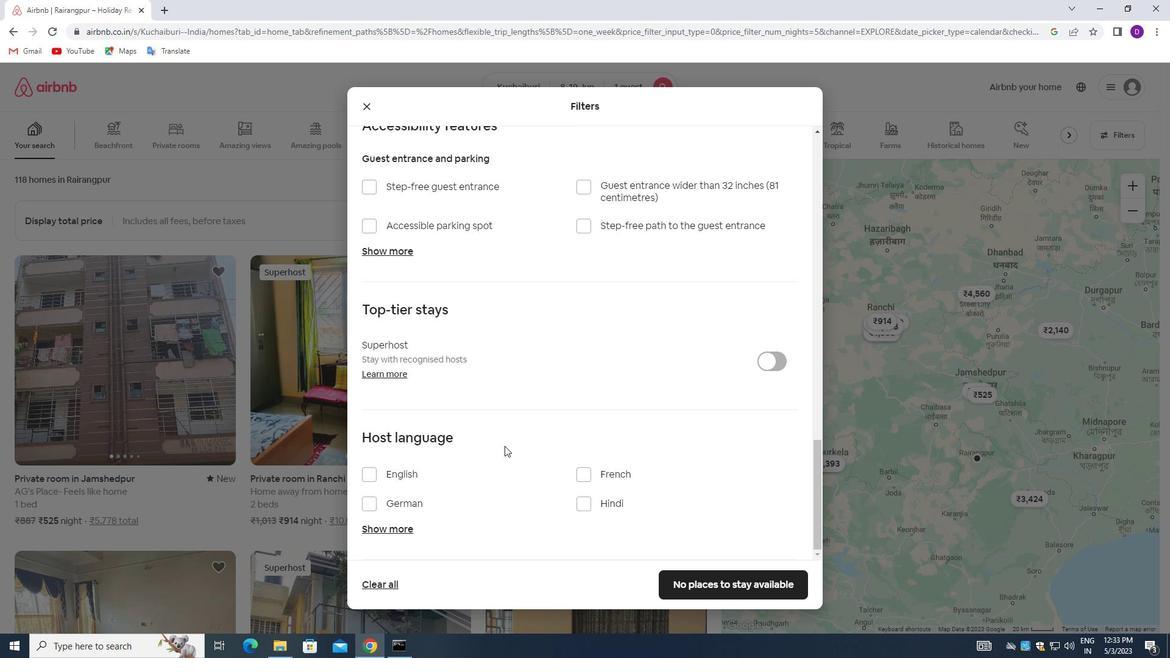 
Action: Mouse moved to (502, 446)
Screenshot: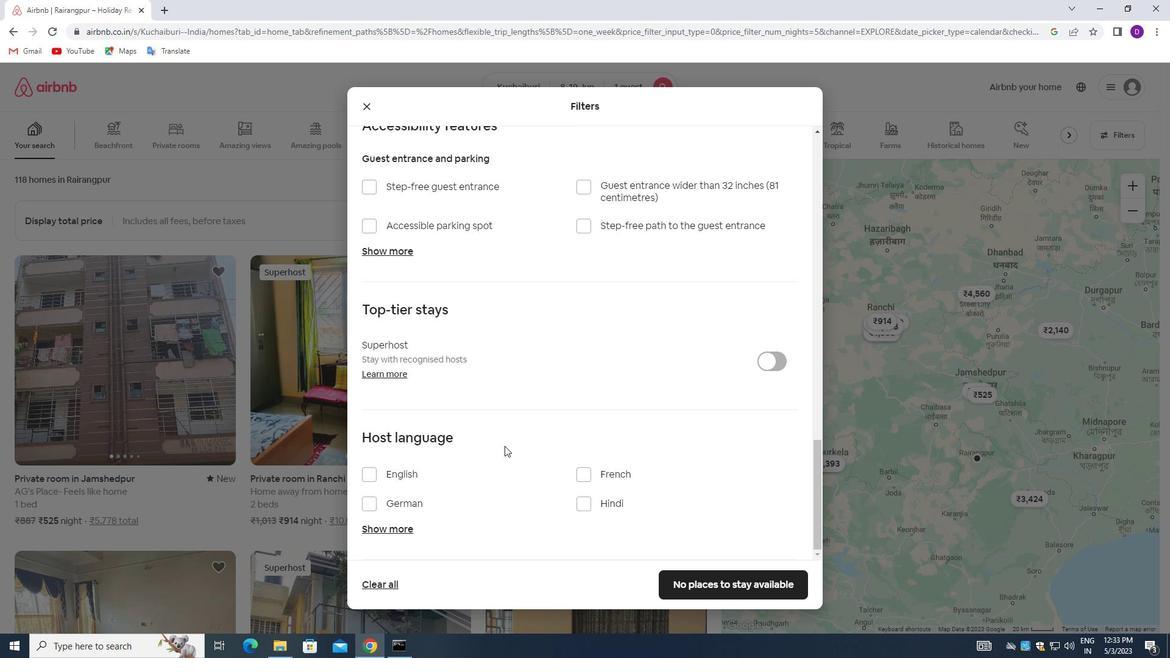 
Action: Mouse scrolled (502, 445) with delta (0, 0)
Screenshot: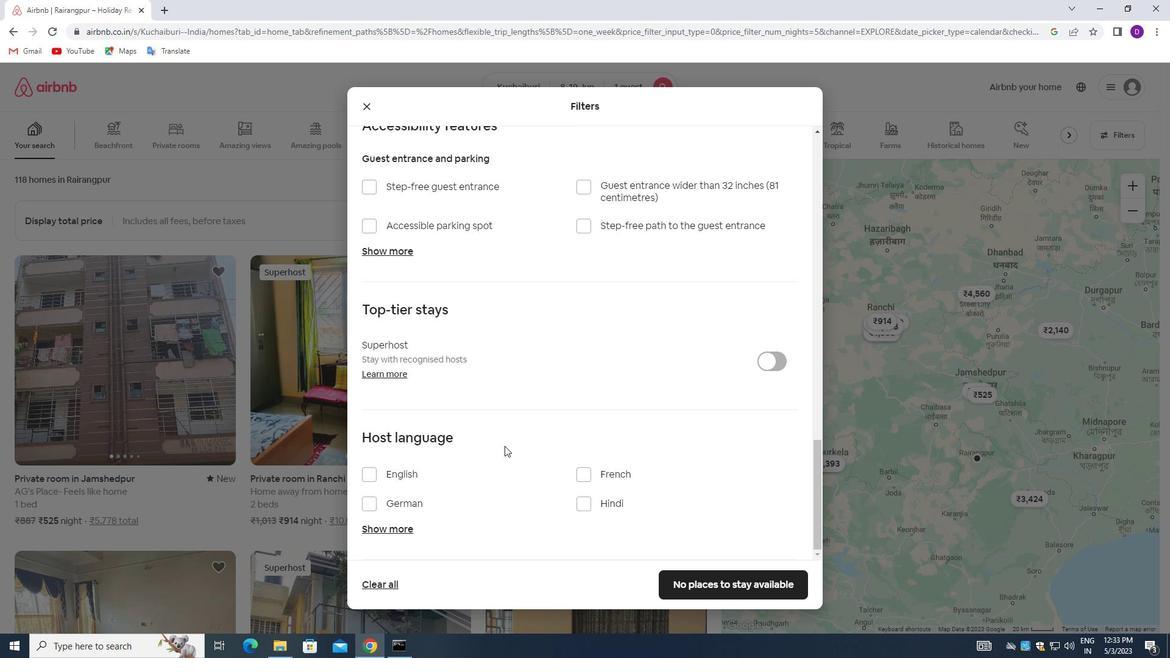 
Action: Mouse moved to (365, 474)
Screenshot: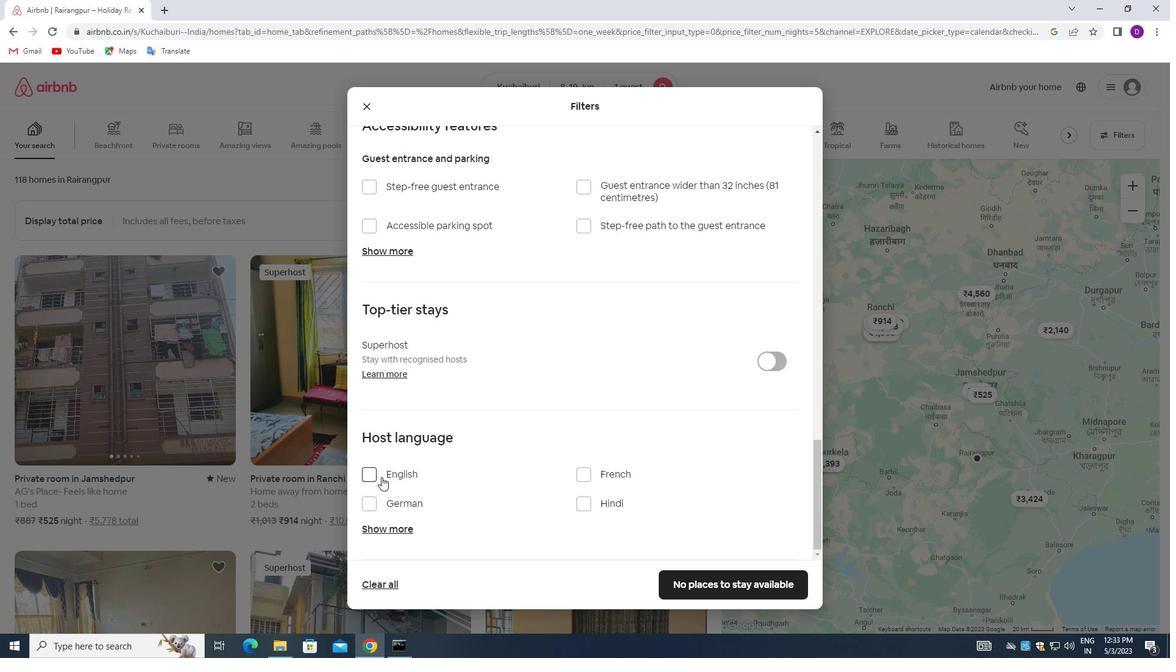 
Action: Mouse pressed left at (365, 474)
Screenshot: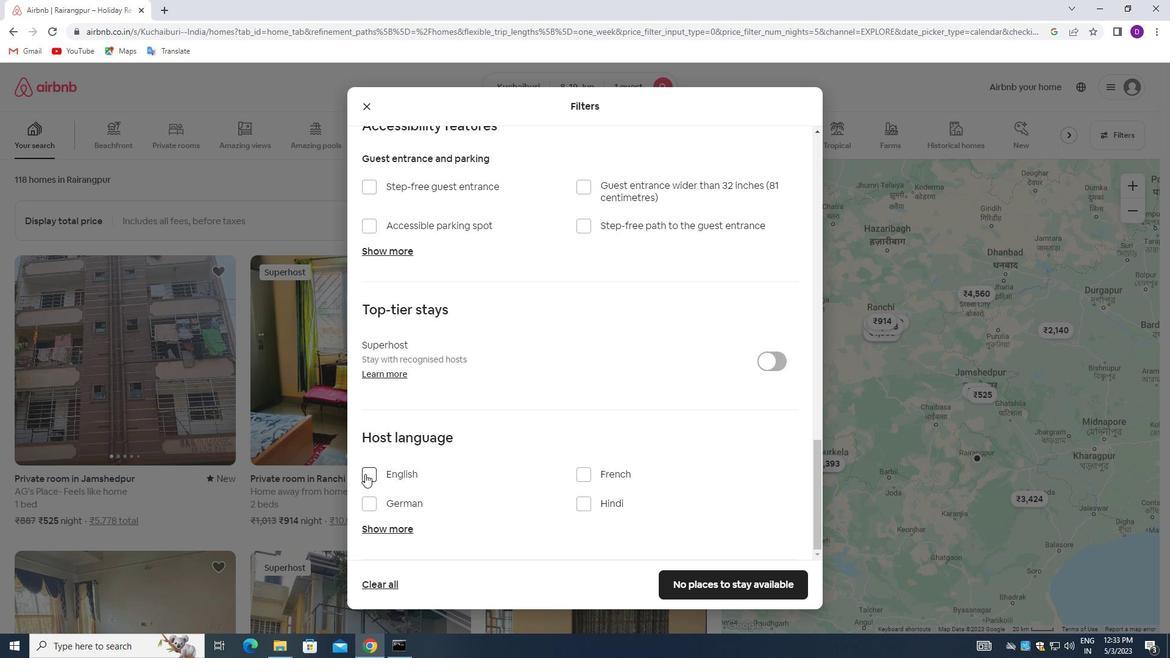 
Action: Mouse moved to (726, 573)
Screenshot: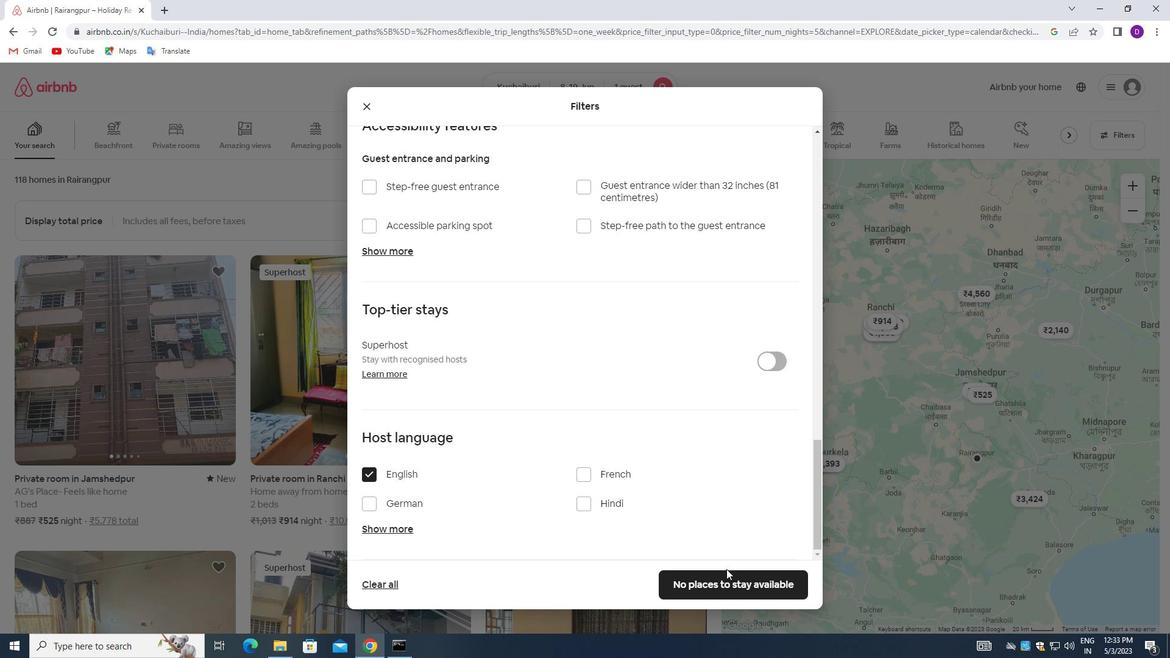 
Action: Mouse pressed left at (726, 573)
Screenshot: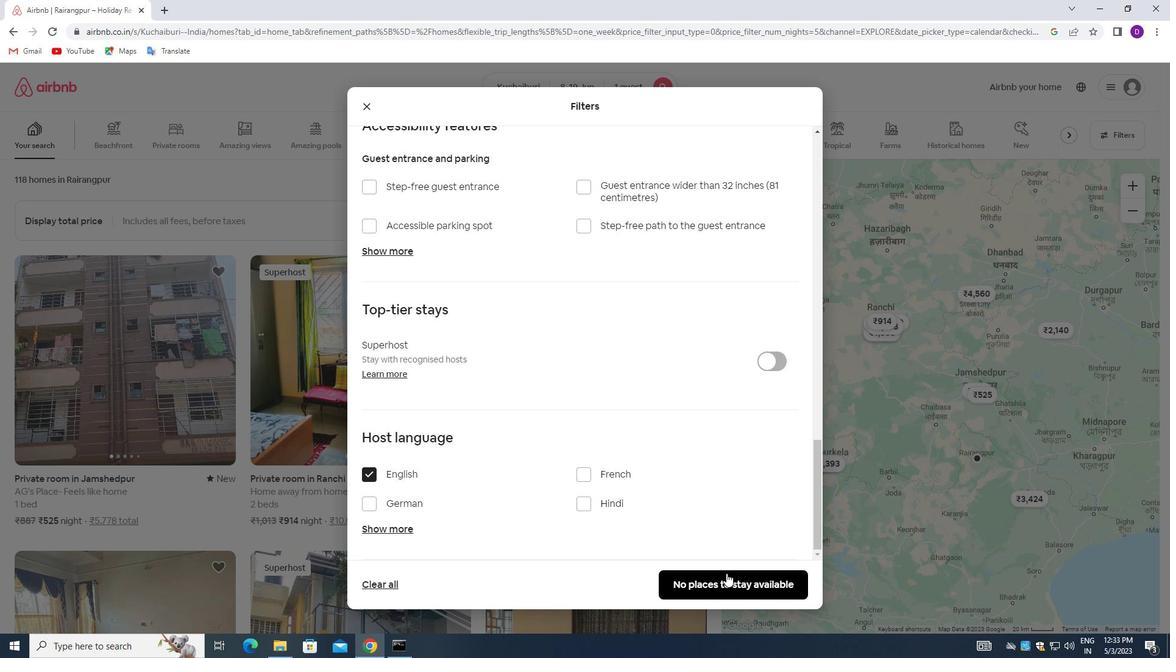 
